 Task: Create a Board called Board0000000055 in Workspace WS0000000019 in Trello with Visibility as Workspace. Create a Board called Board0000000056 in Workspace WS0000000019 in Trello with Visibility as Private. Create a Board called Board0000000057 in Workspace WS0000000019 in Trello with Visibility as Public. Create Card Card0000000217 in Board Board0000000055 in Workspace WS0000000019 in Trello. Create Card Card0000000218 in Board Board0000000055 in Workspace WS0000000019 in Trello
Action: Mouse moved to (609, 60)
Screenshot: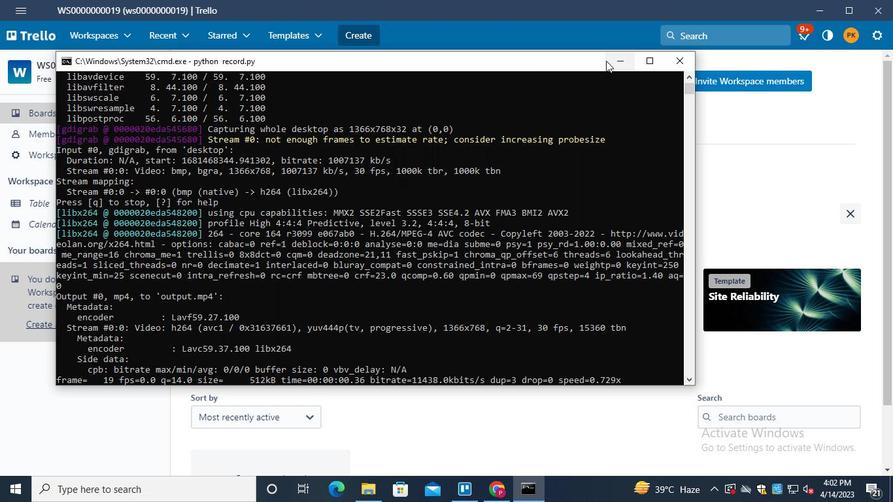 
Action: Mouse pressed left at (609, 60)
Screenshot: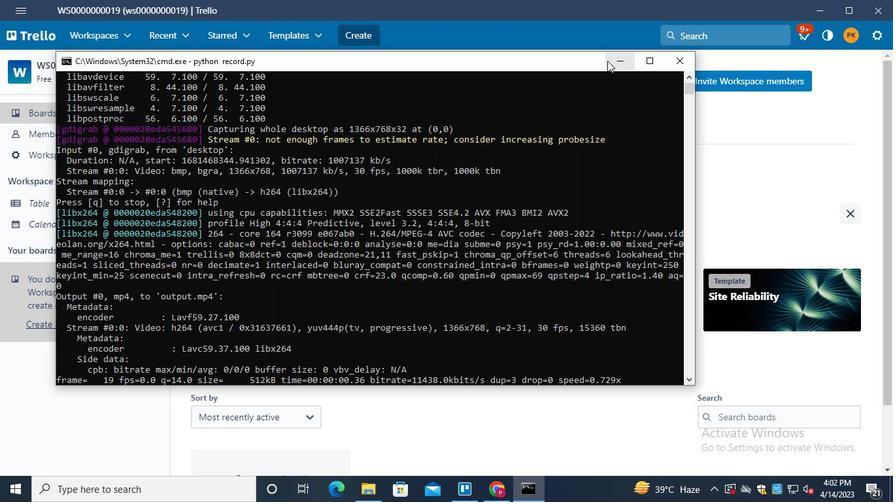 
Action: Mouse moved to (369, 39)
Screenshot: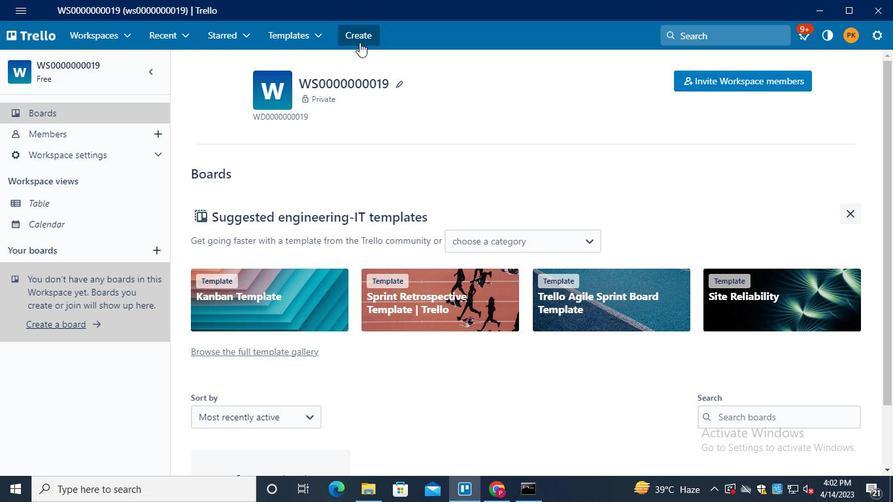 
Action: Mouse pressed left at (369, 39)
Screenshot: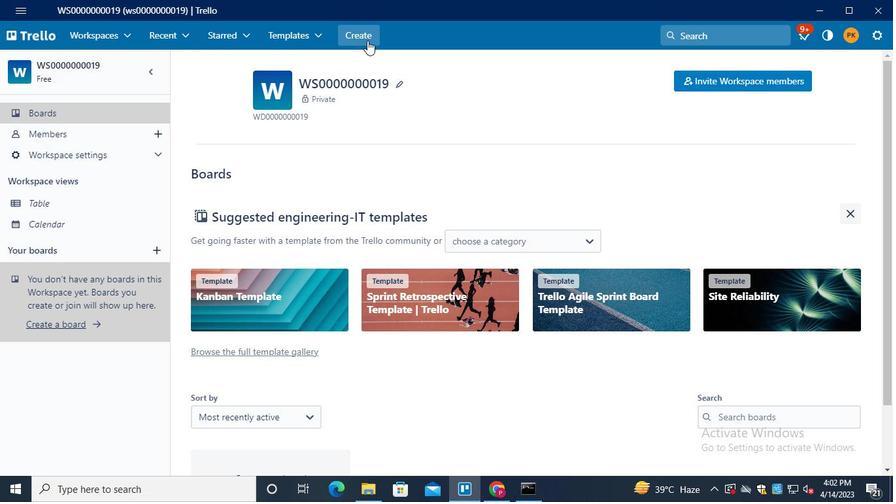 
Action: Mouse moved to (378, 79)
Screenshot: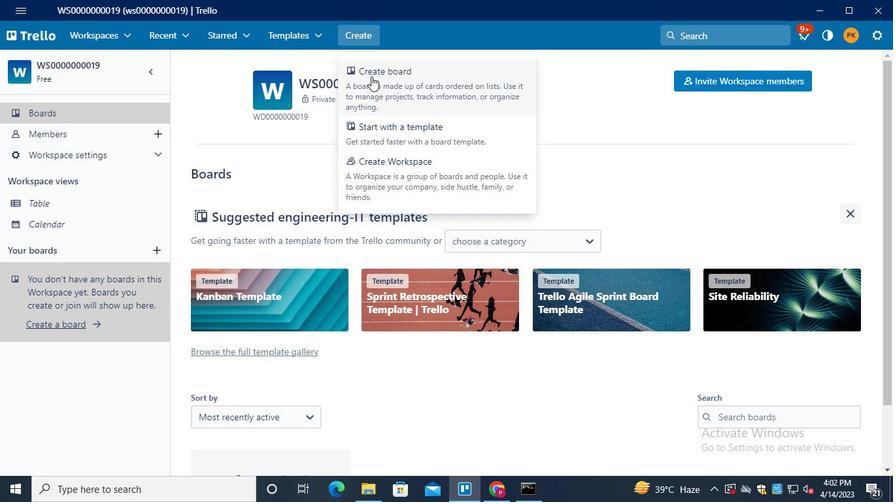 
Action: Mouse pressed left at (378, 79)
Screenshot: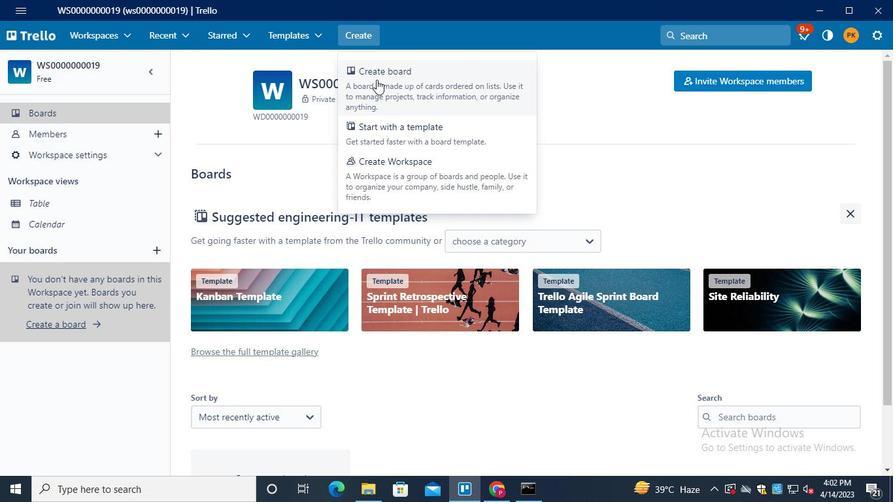 
Action: Mouse moved to (397, 262)
Screenshot: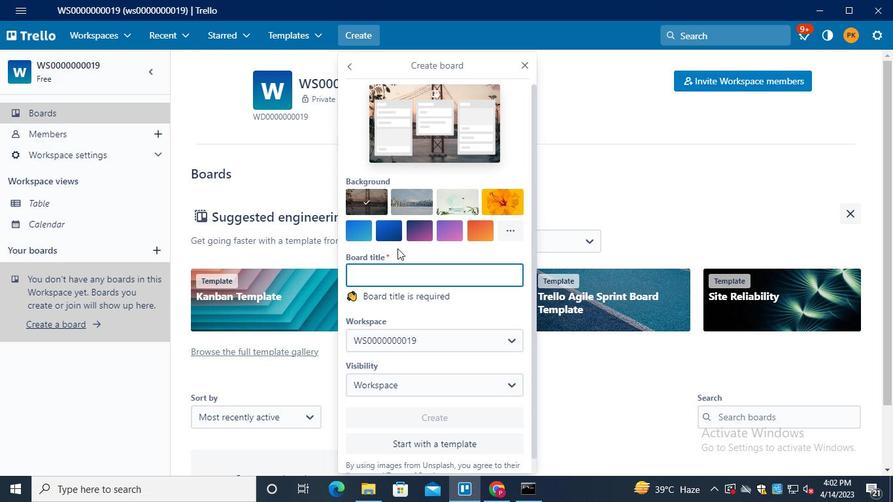 
Action: Keyboard Key.shift
Screenshot: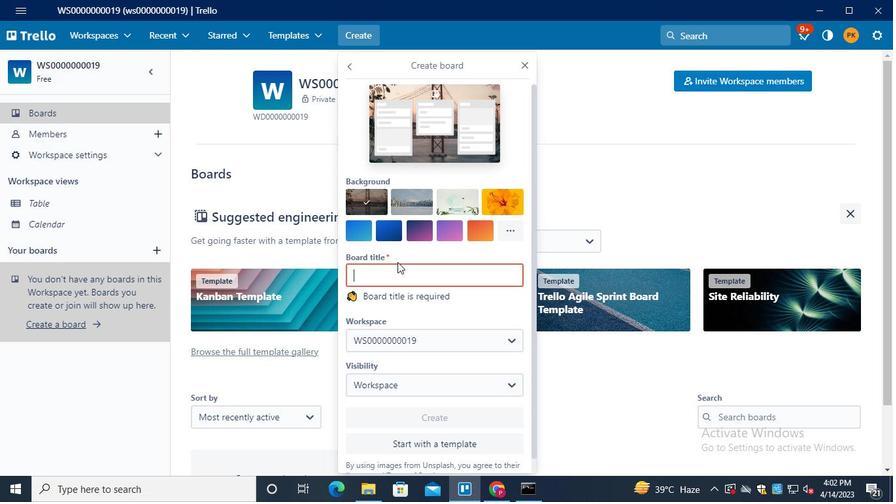 
Action: Keyboard W
Screenshot: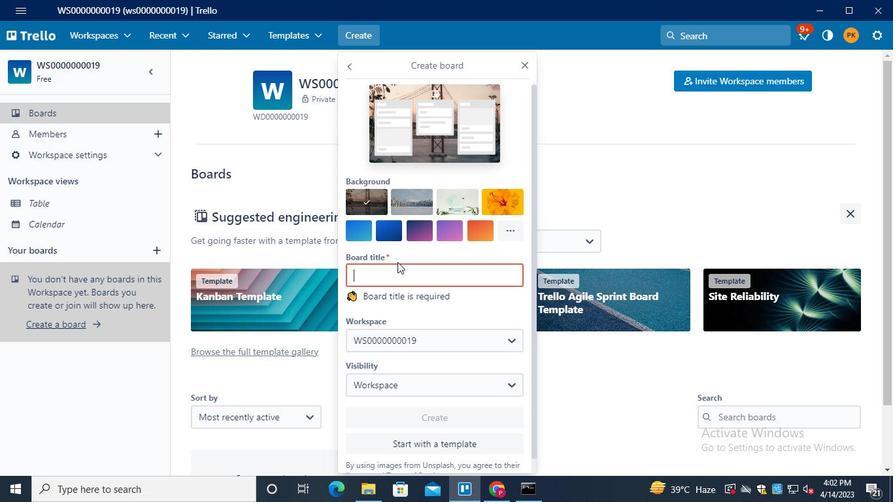 
Action: Keyboard Key.backspace
Screenshot: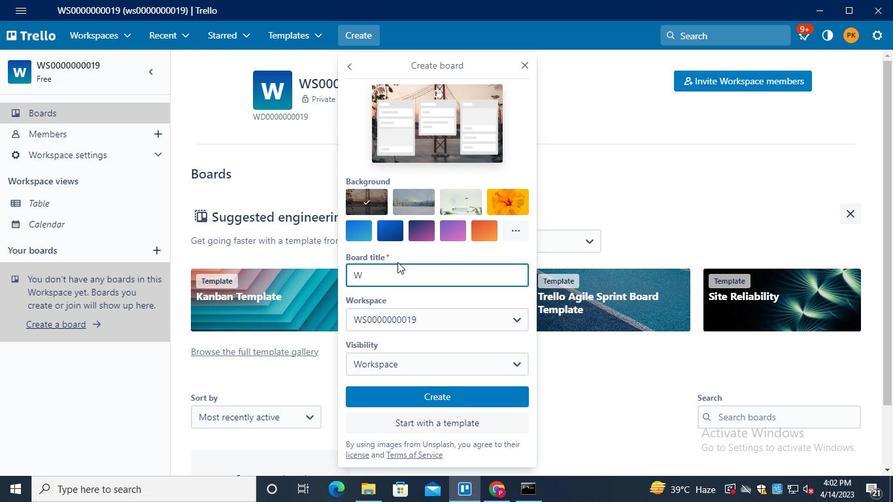 
Action: Keyboard Key.shift
Screenshot: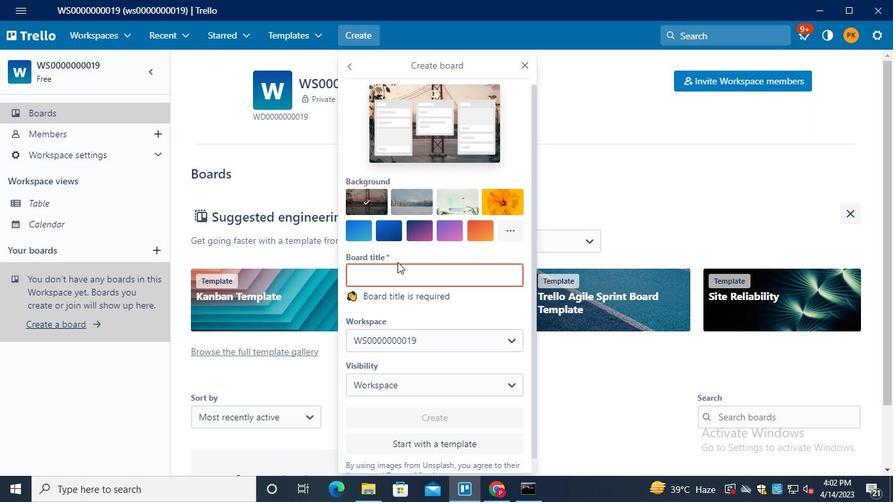 
Action: Keyboard B
Screenshot: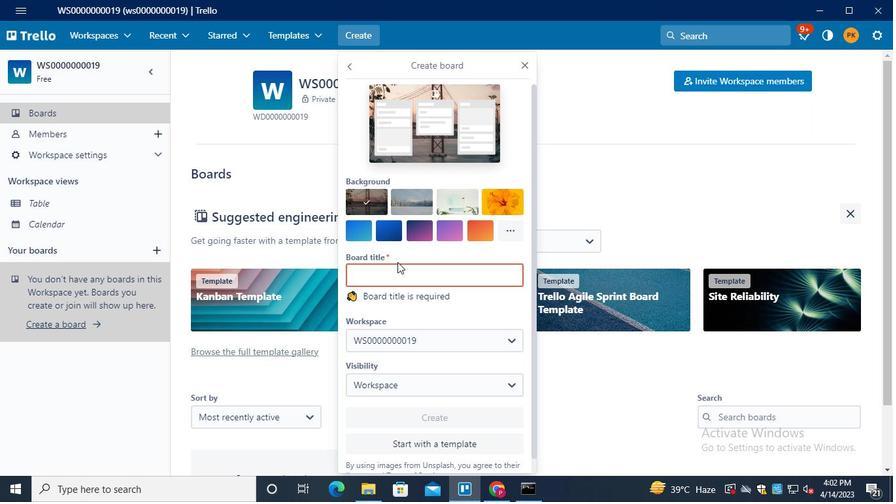 
Action: Keyboard o
Screenshot: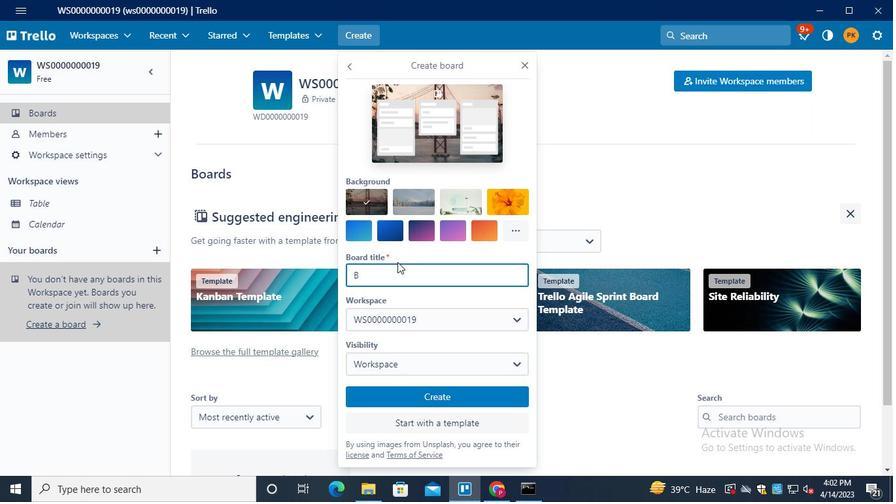 
Action: Keyboard a
Screenshot: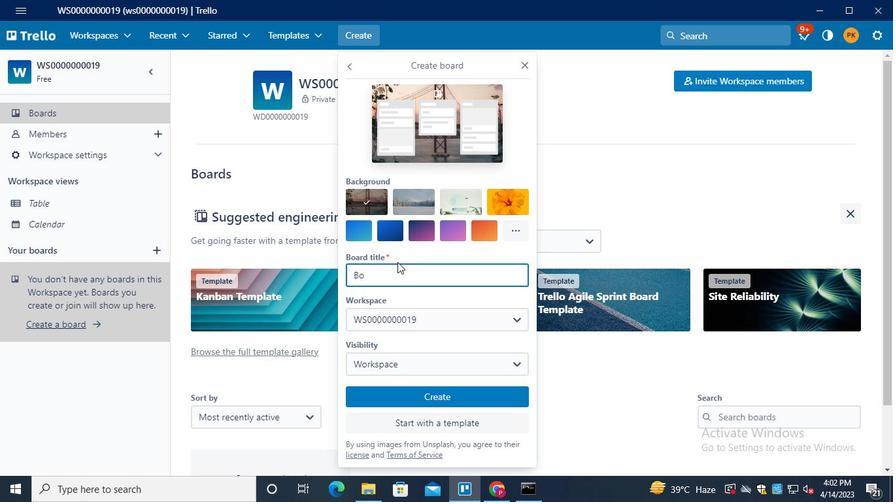 
Action: Keyboard r
Screenshot: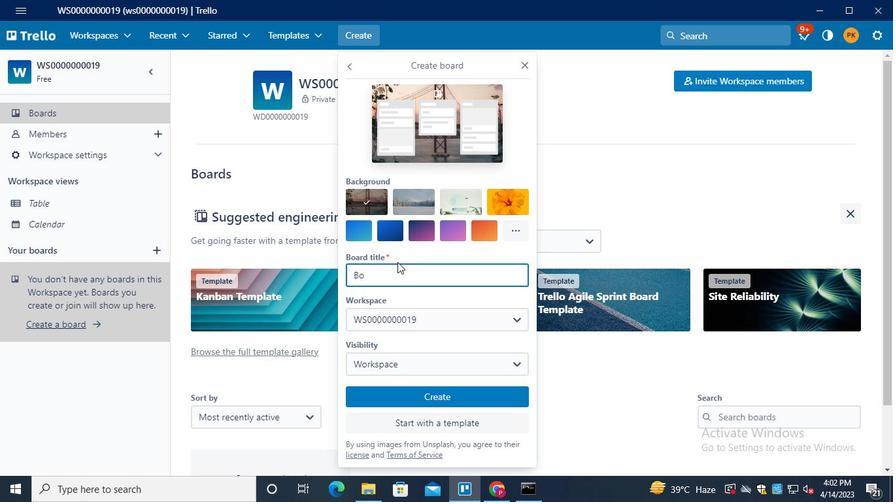 
Action: Keyboard d
Screenshot: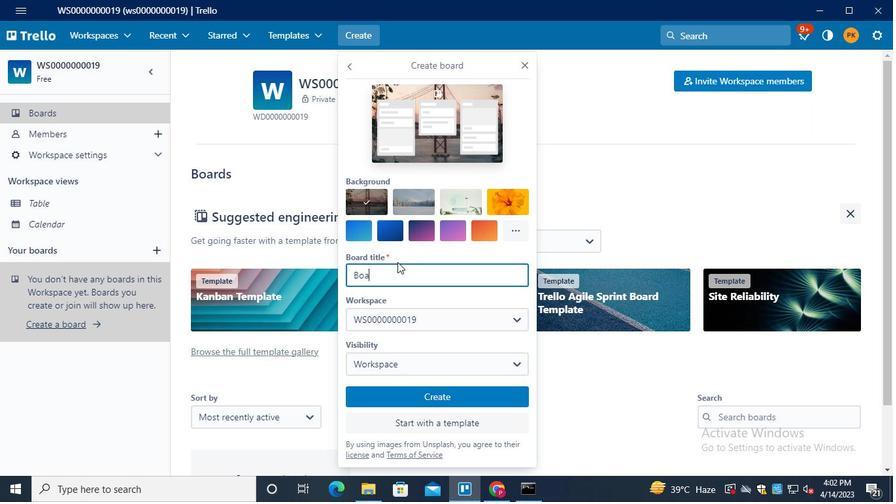 
Action: Keyboard <96>
Screenshot: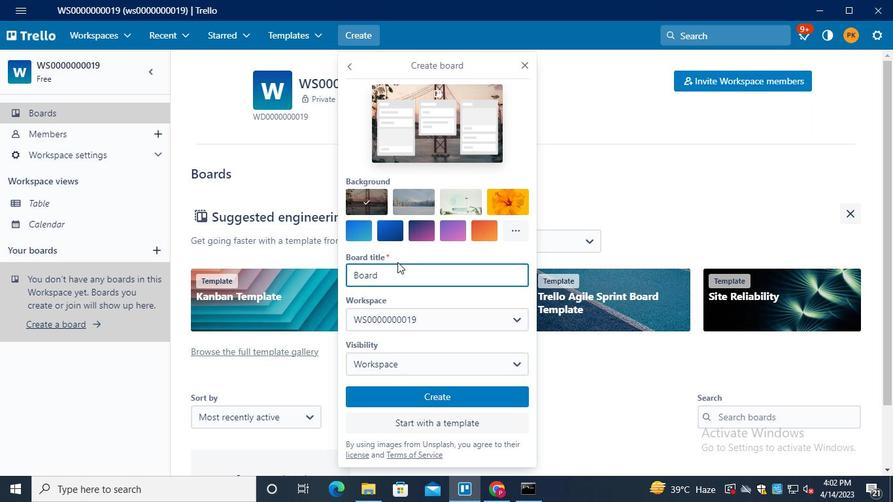 
Action: Keyboard <96>
Screenshot: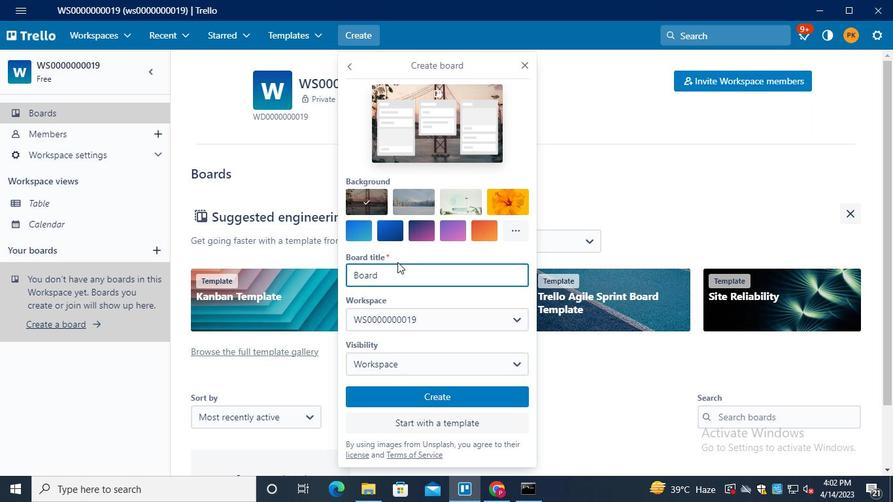 
Action: Keyboard <96>
Screenshot: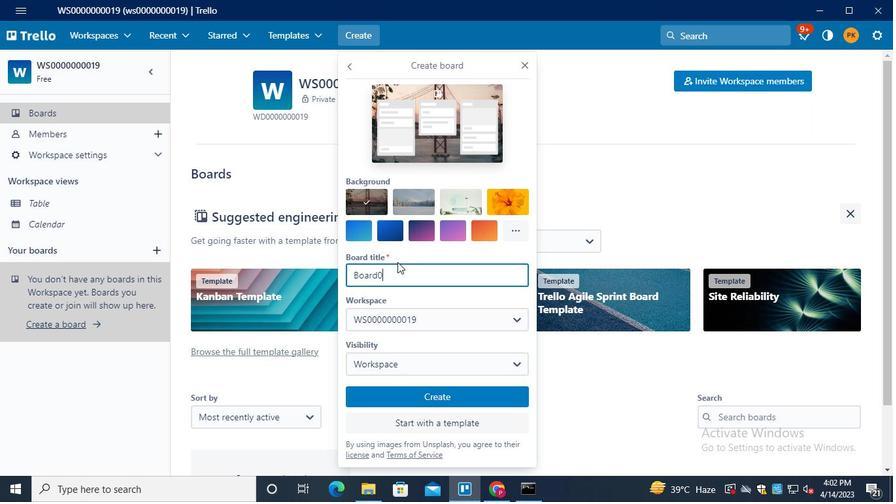 
Action: Keyboard <96>
Screenshot: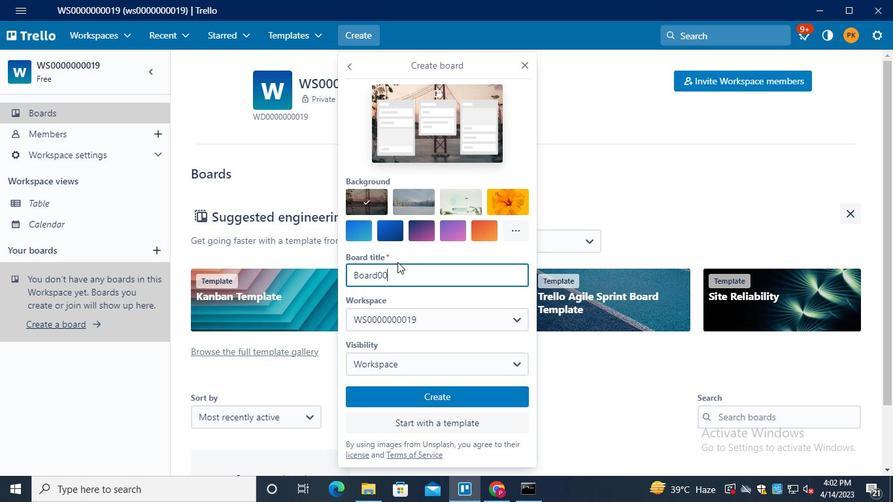 
Action: Keyboard <96>
Screenshot: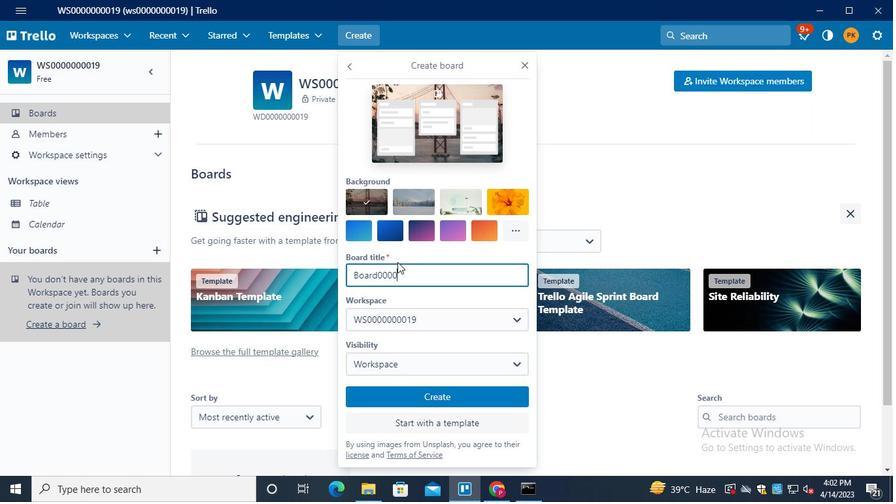 
Action: Keyboard <96>
Screenshot: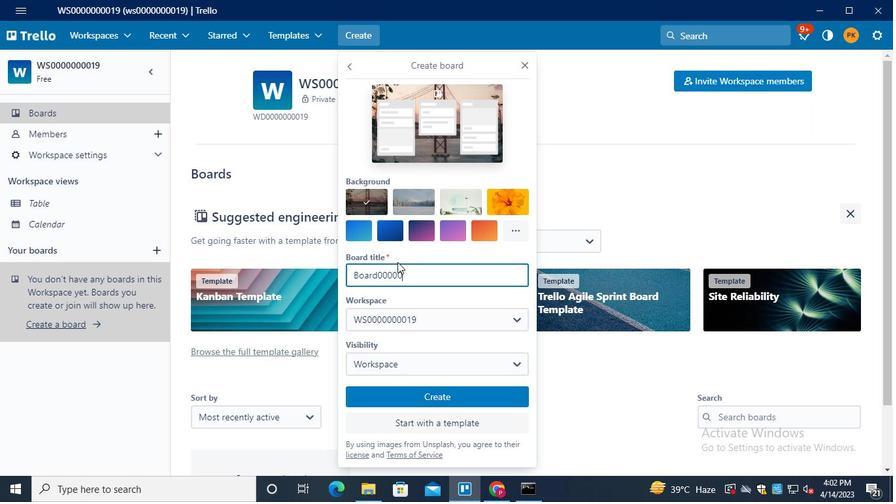 
Action: Keyboard <96>
Screenshot: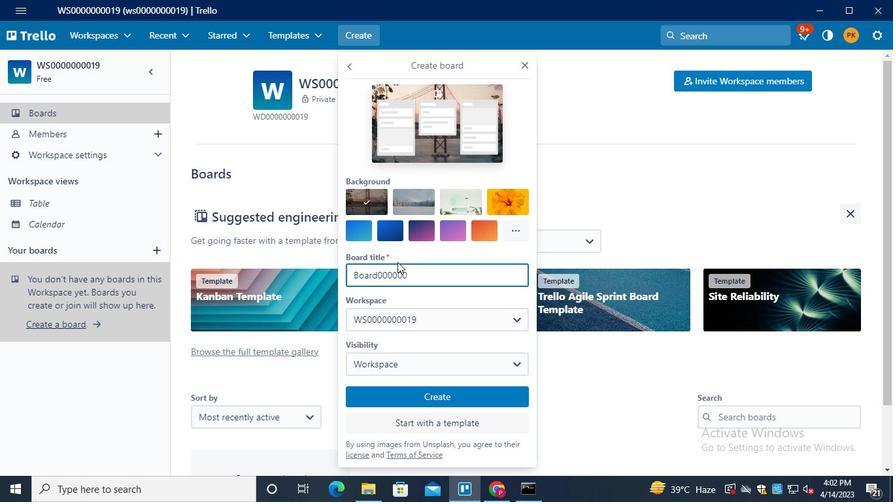 
Action: Keyboard <96>
Screenshot: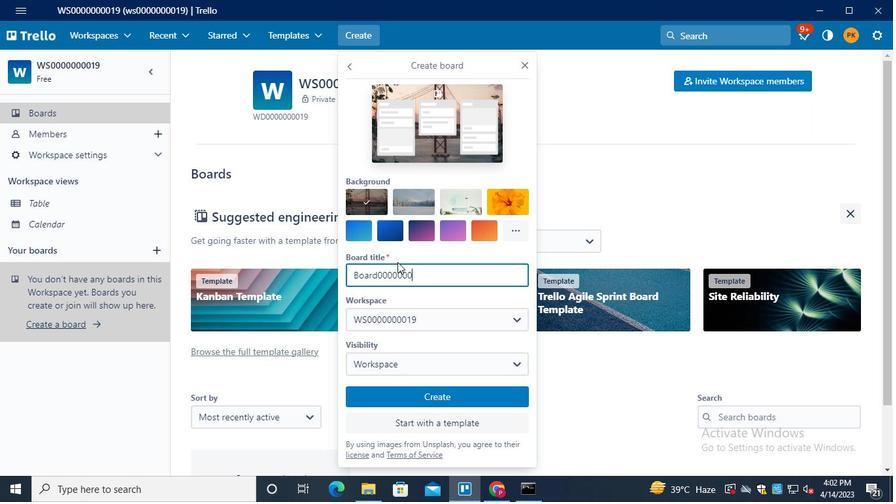 
Action: Mouse moved to (893, 19)
Screenshot: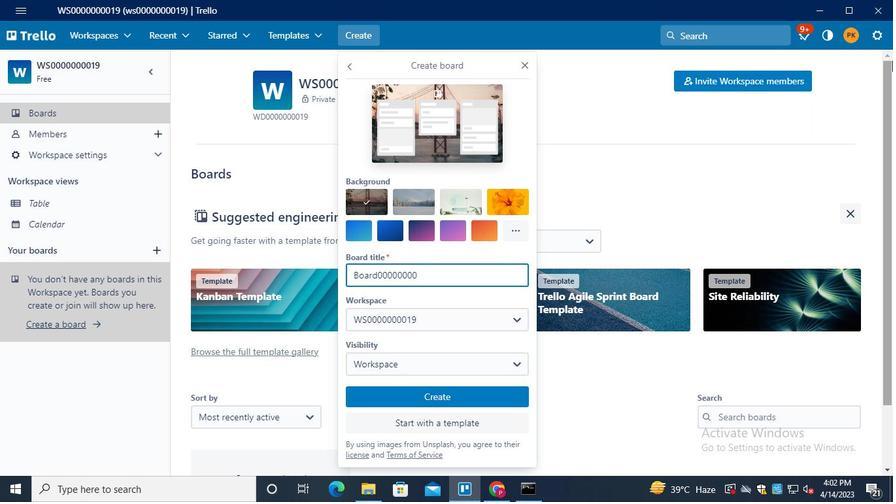 
Action: Keyboard <101>
Screenshot: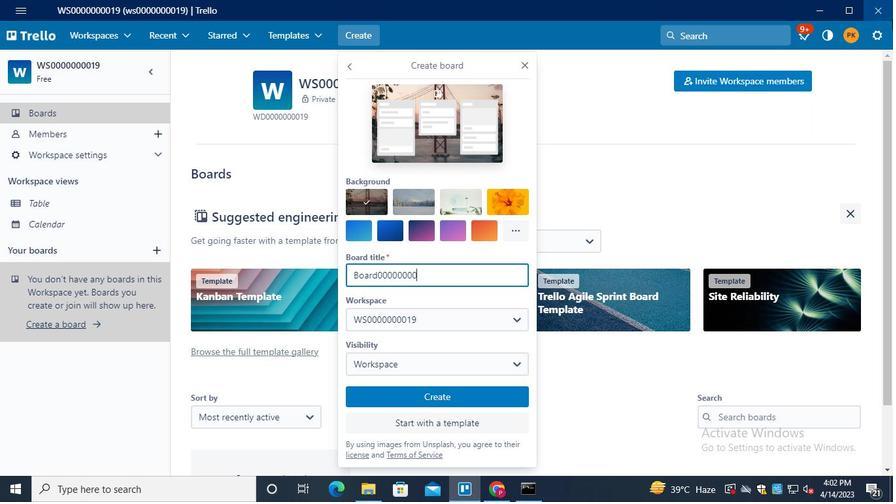
Action: Keyboard <101>
Screenshot: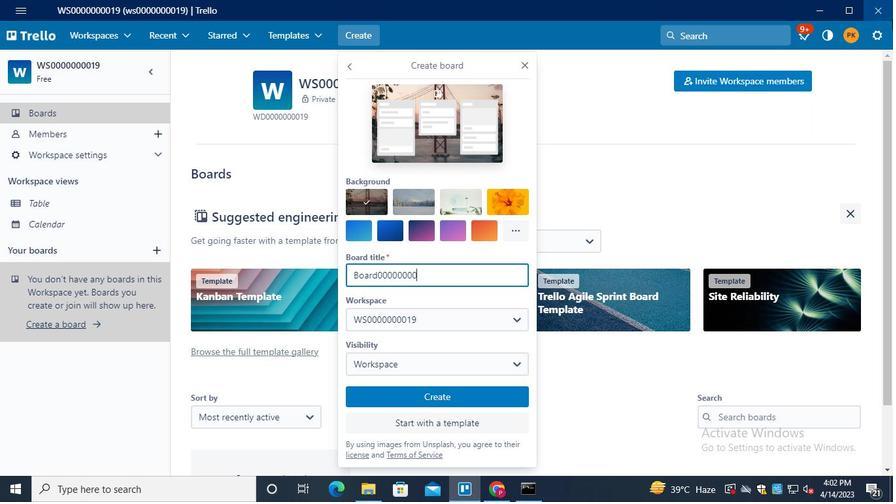
Action: Mouse moved to (419, 401)
Screenshot: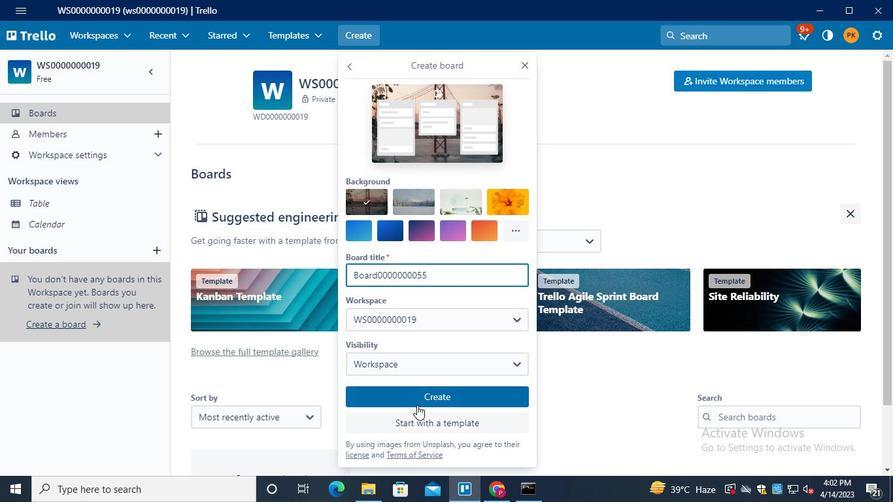 
Action: Mouse pressed left at (419, 401)
Screenshot: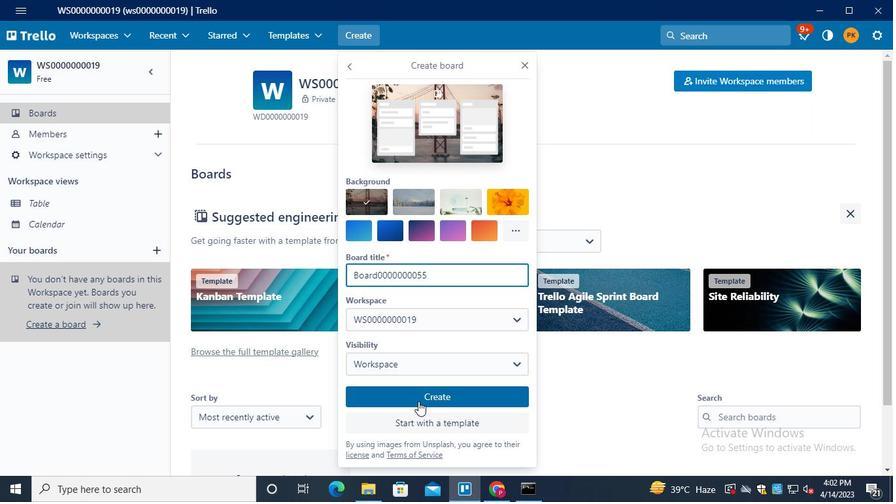 
Action: Mouse moved to (362, 33)
Screenshot: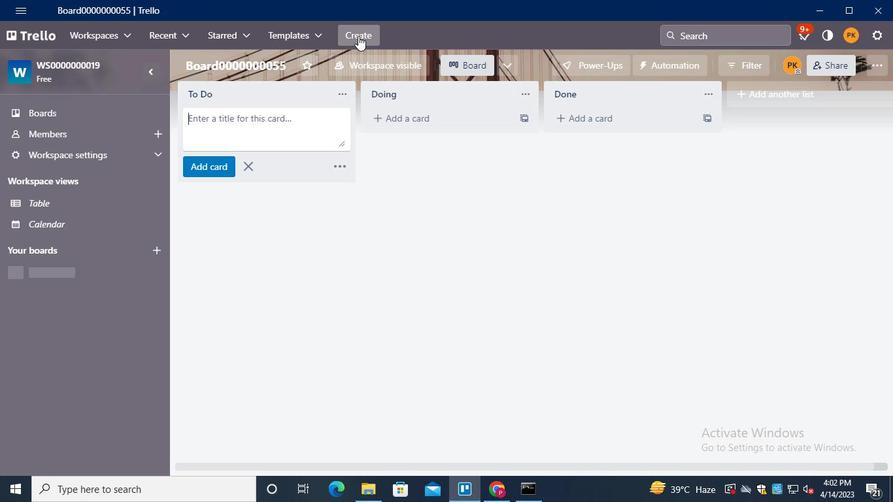 
Action: Mouse pressed left at (362, 33)
Screenshot: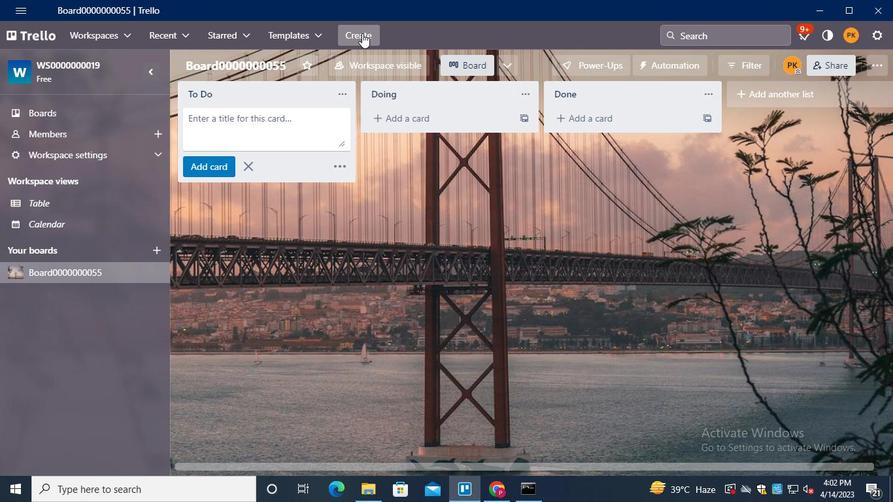 
Action: Mouse moved to (394, 87)
Screenshot: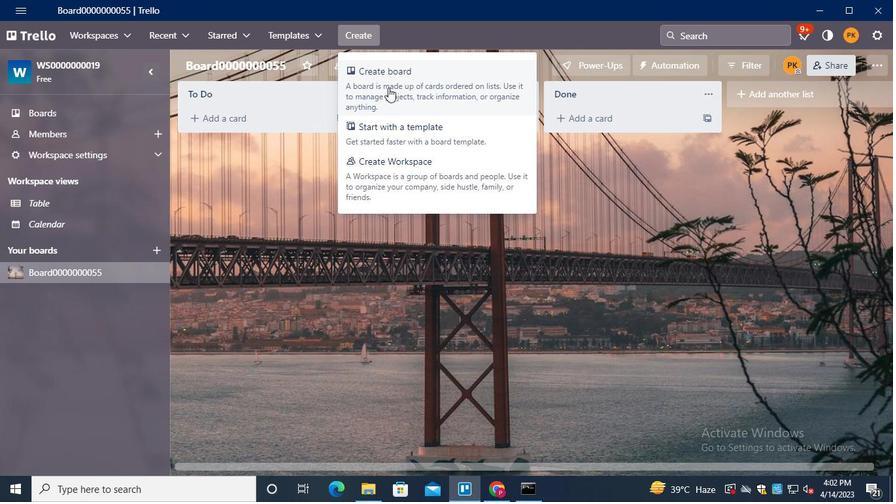 
Action: Mouse pressed left at (394, 87)
Screenshot: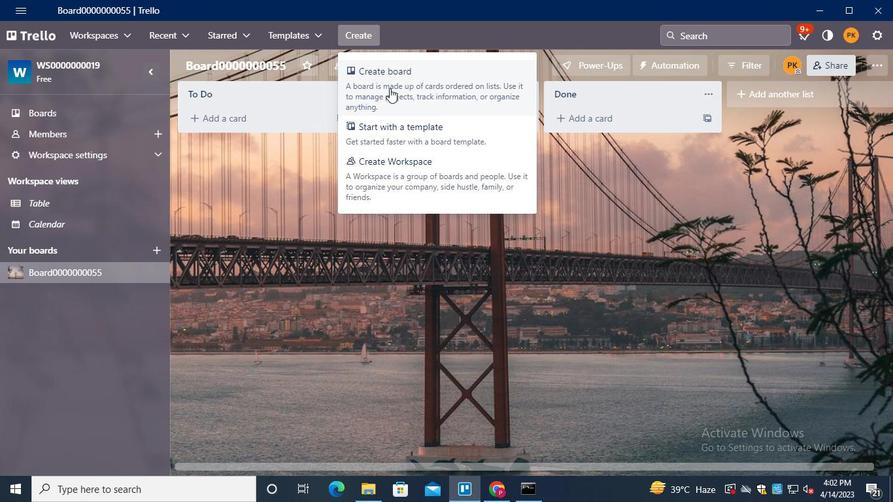 
Action: Mouse moved to (412, 225)
Screenshot: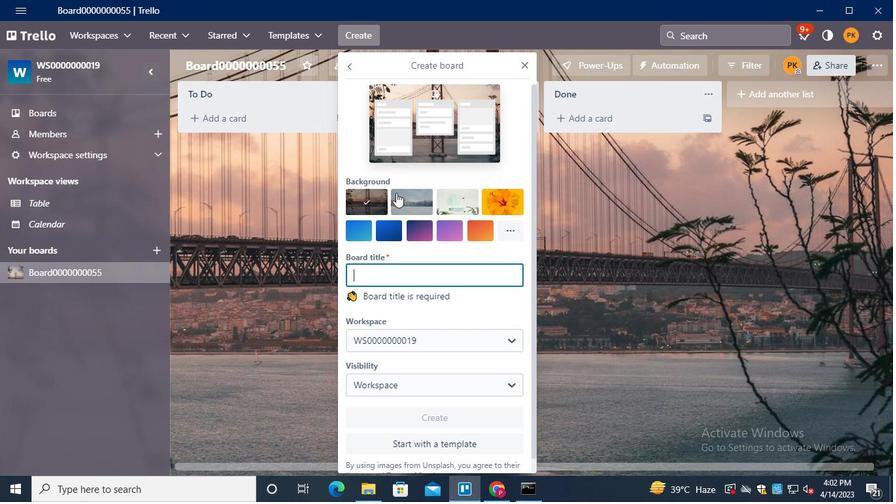 
Action: Keyboard Key.shift
Screenshot: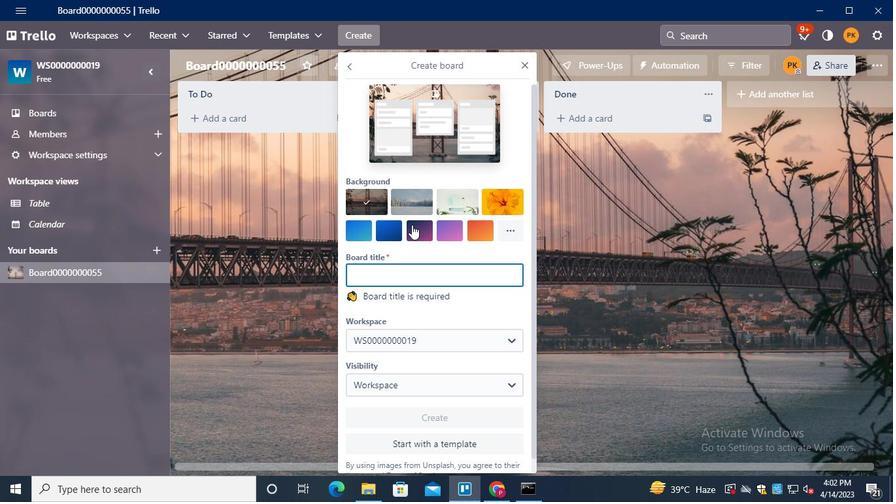 
Action: Keyboard B
Screenshot: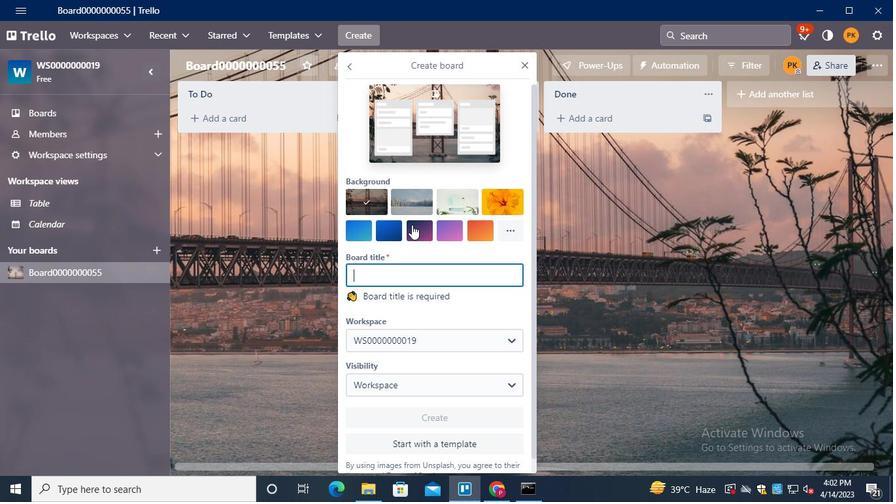 
Action: Keyboard o
Screenshot: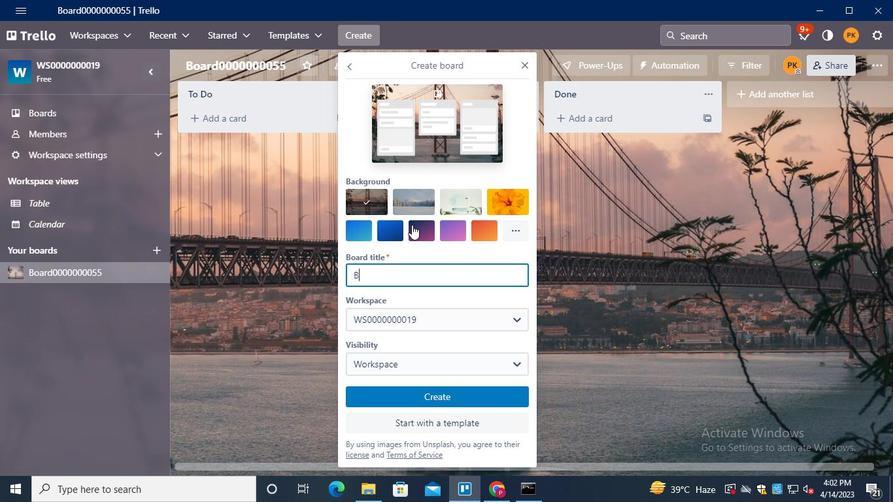 
Action: Keyboard a
Screenshot: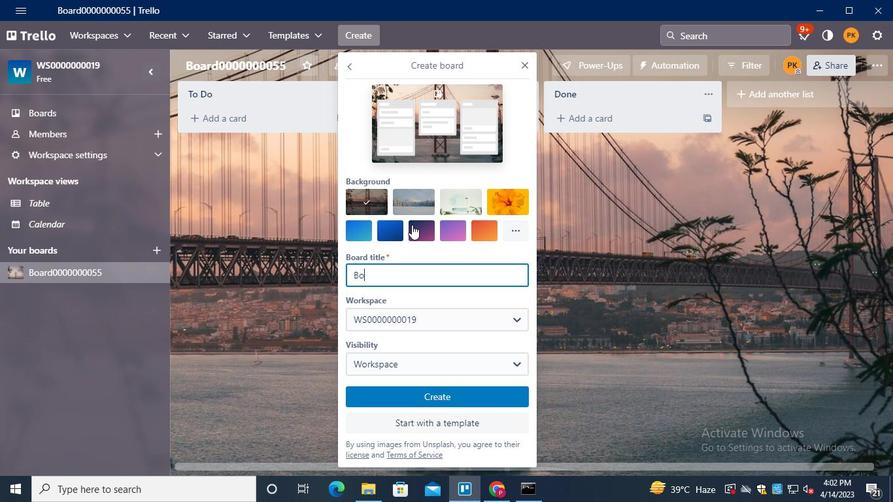 
Action: Keyboard r
Screenshot: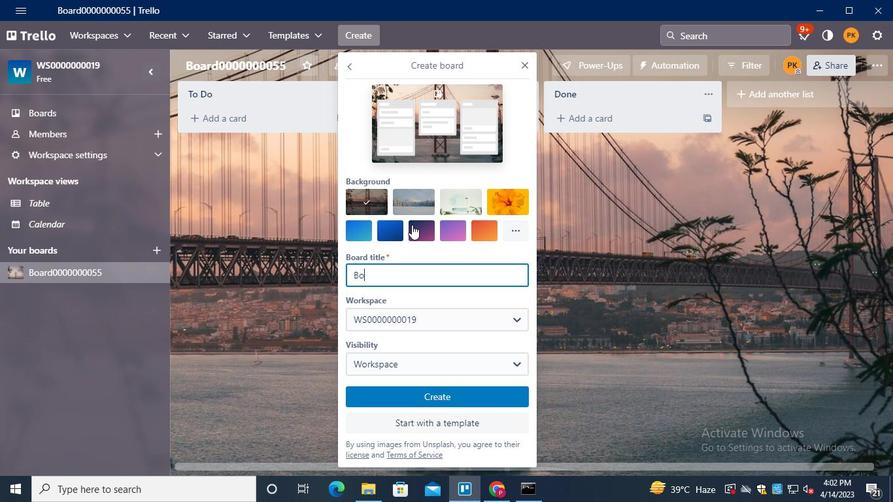 
Action: Keyboard d
Screenshot: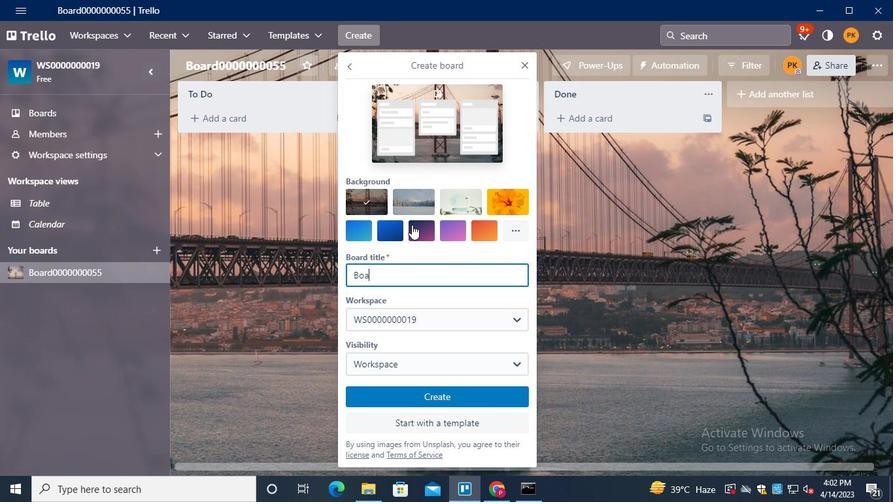
Action: Keyboard <96>
Screenshot: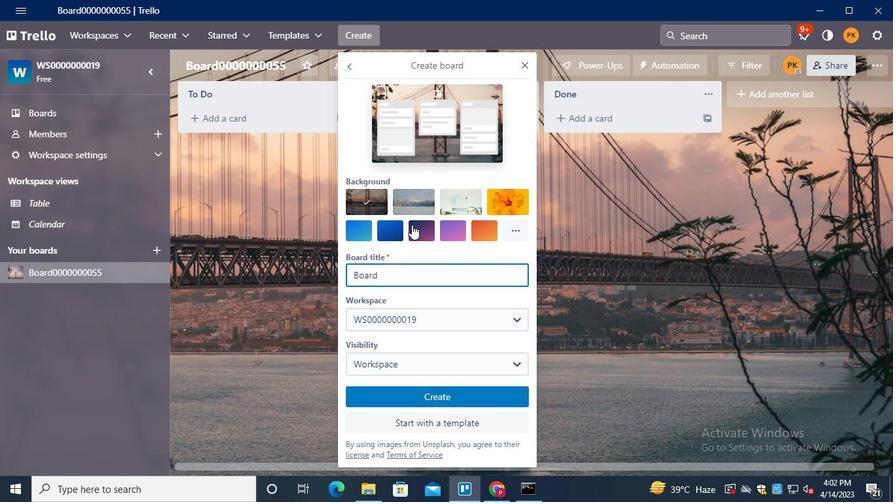 
Action: Keyboard <96>
Screenshot: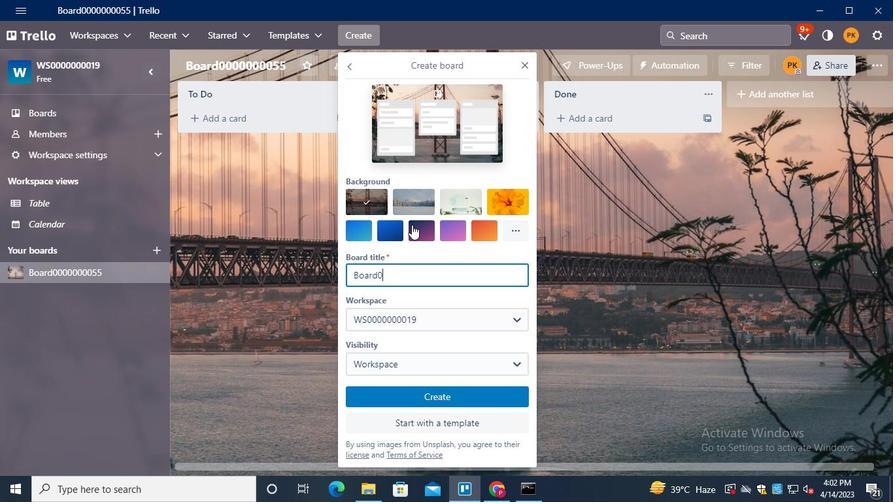 
Action: Keyboard <96>
Screenshot: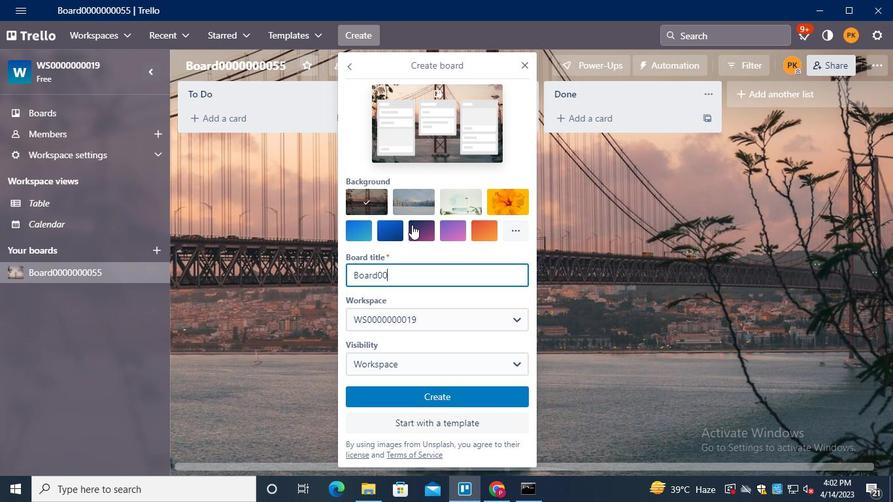 
Action: Keyboard <96>
Screenshot: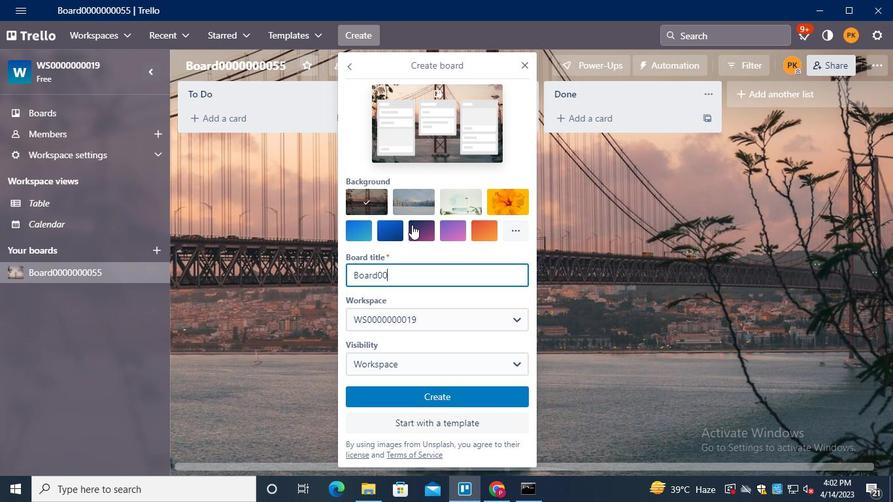 
Action: Keyboard <96>
Screenshot: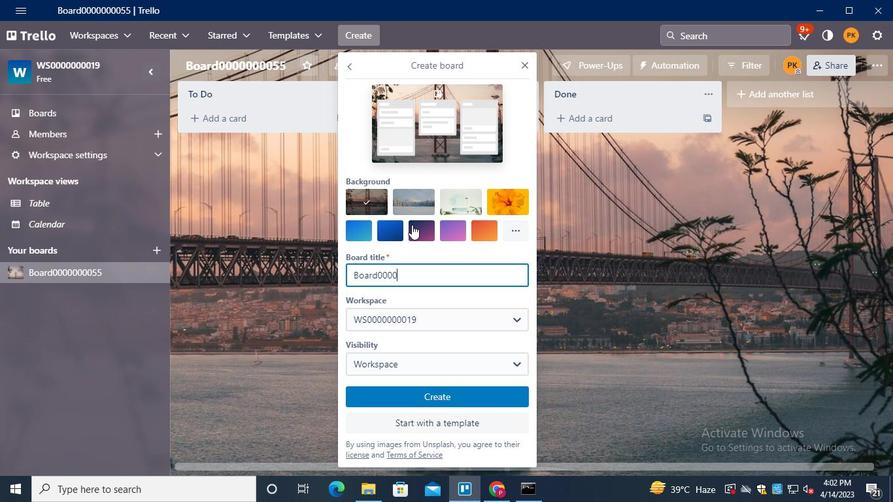 
Action: Keyboard <96>
Screenshot: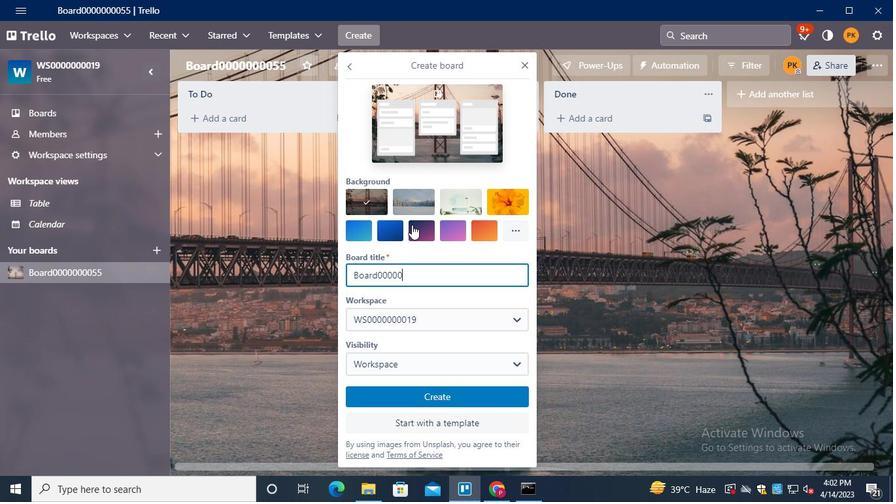 
Action: Keyboard <96>
Screenshot: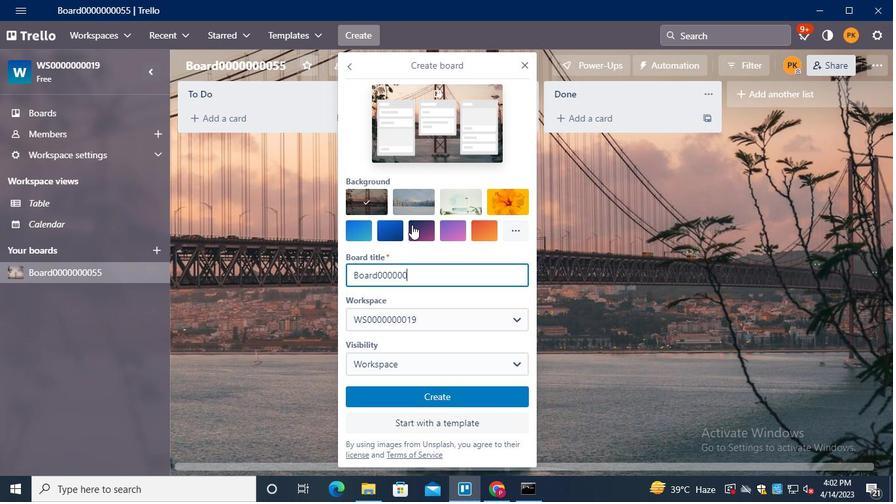 
Action: Keyboard <96>
Screenshot: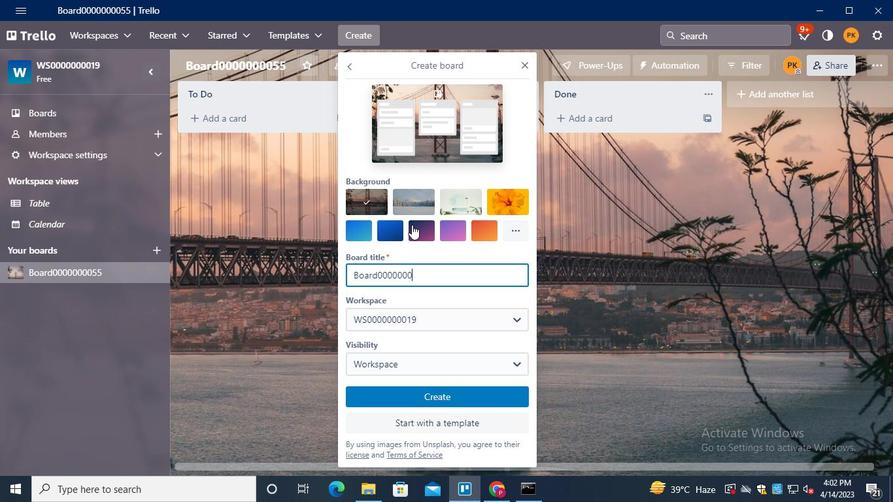 
Action: Keyboard <101>
Screenshot: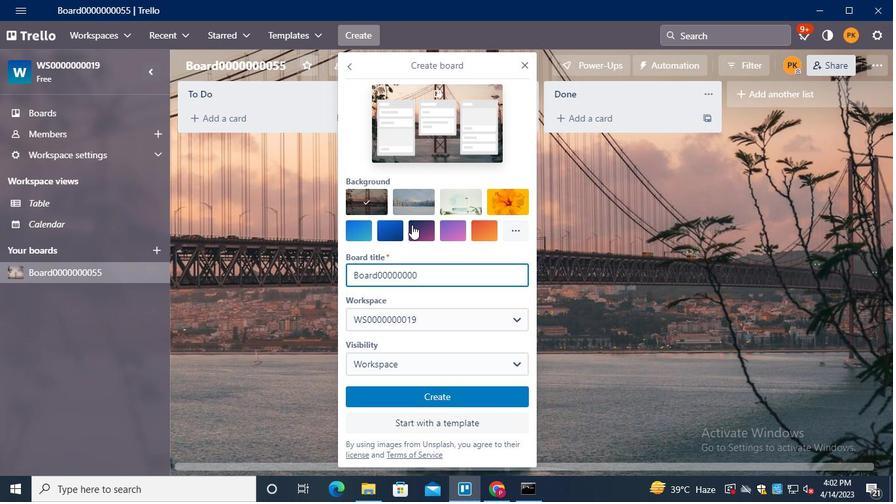 
Action: Keyboard <102>
Screenshot: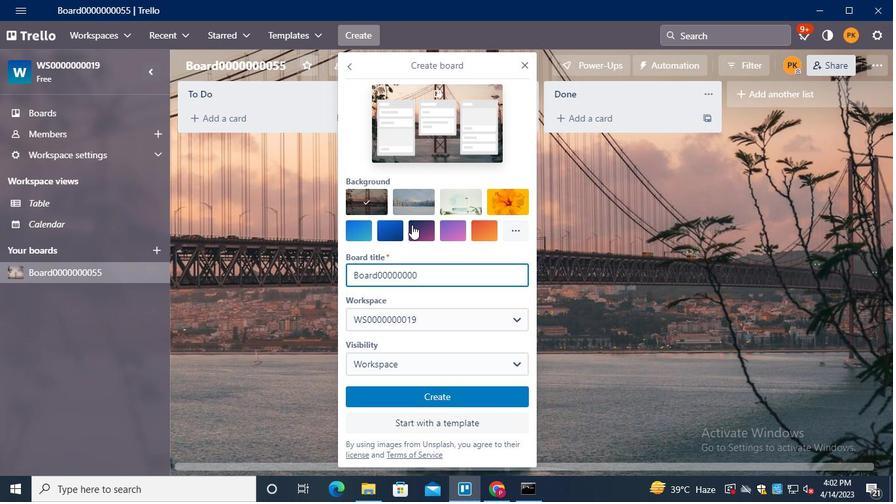 
Action: Mouse moved to (390, 365)
Screenshot: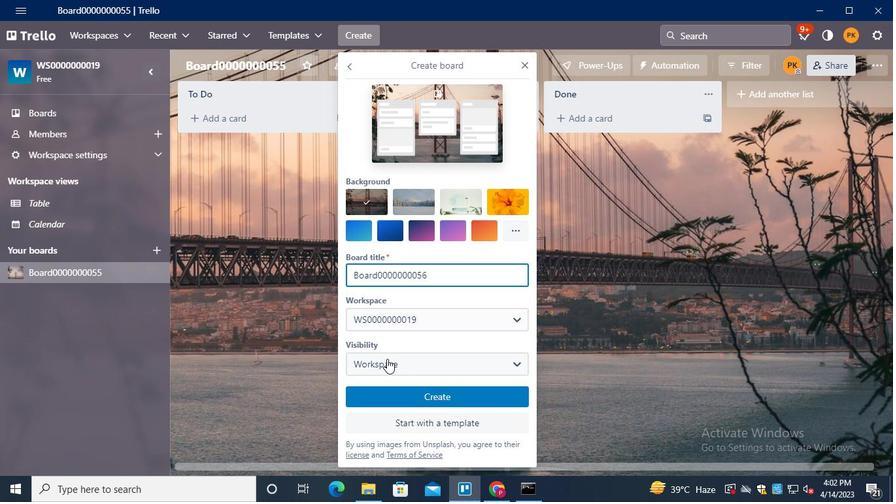 
Action: Mouse pressed left at (390, 365)
Screenshot: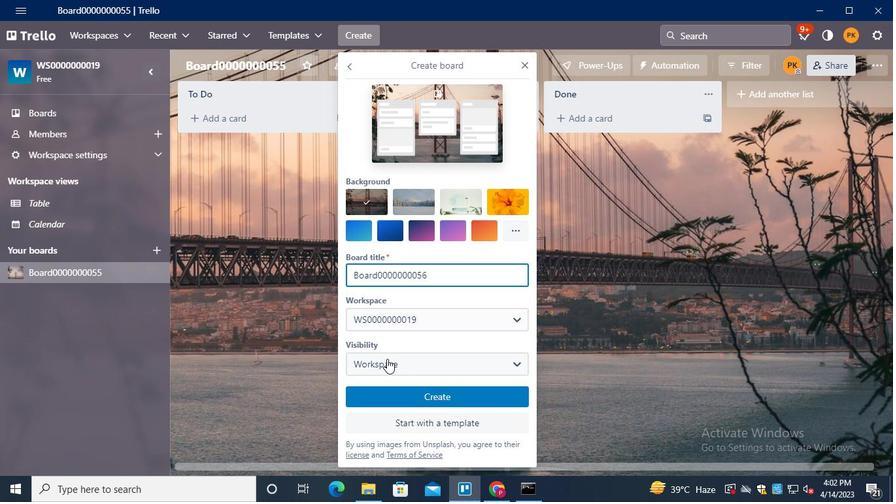 
Action: Mouse moved to (398, 399)
Screenshot: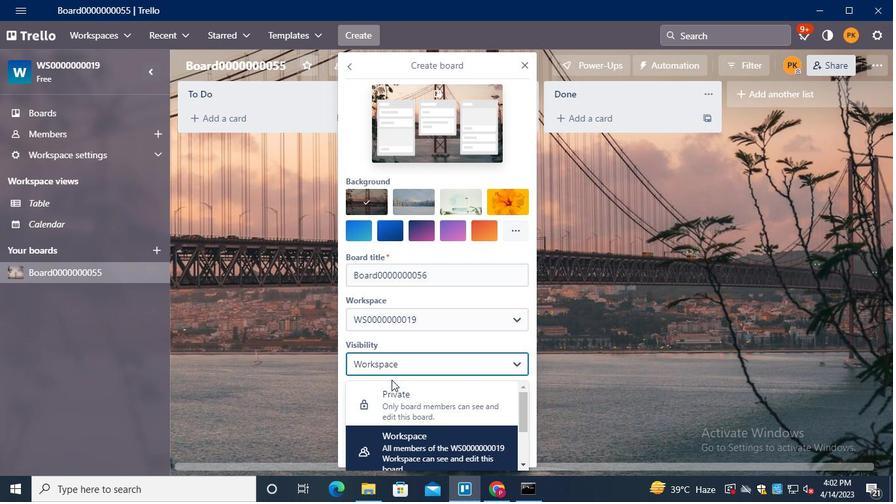 
Action: Mouse pressed left at (398, 399)
Screenshot: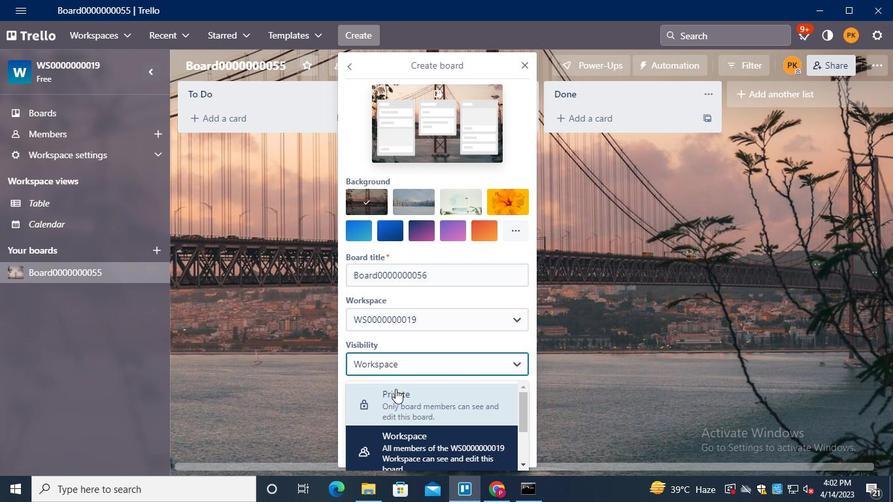 
Action: Mouse moved to (407, 393)
Screenshot: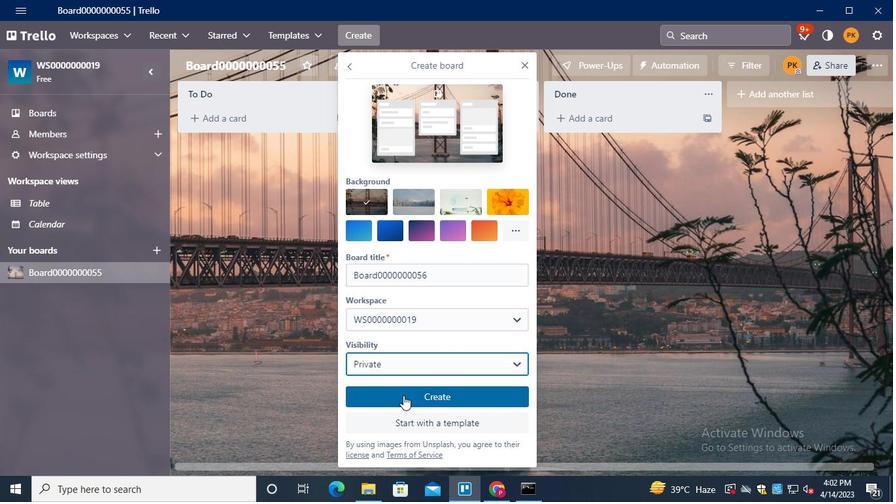 
Action: Mouse pressed left at (407, 393)
Screenshot: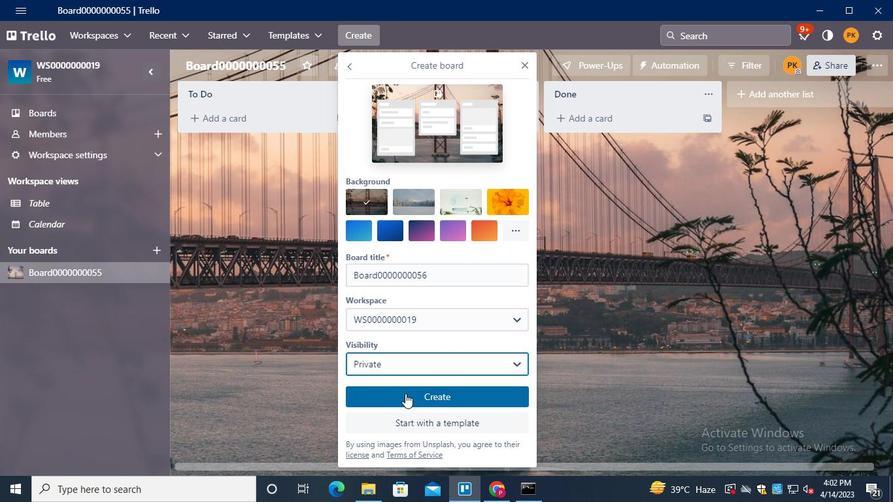 
Action: Mouse moved to (360, 32)
Screenshot: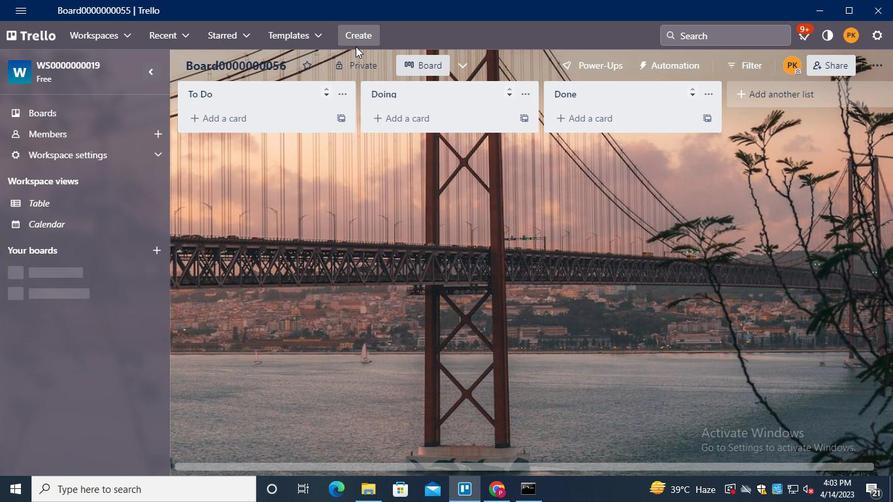 
Action: Mouse pressed left at (360, 32)
Screenshot: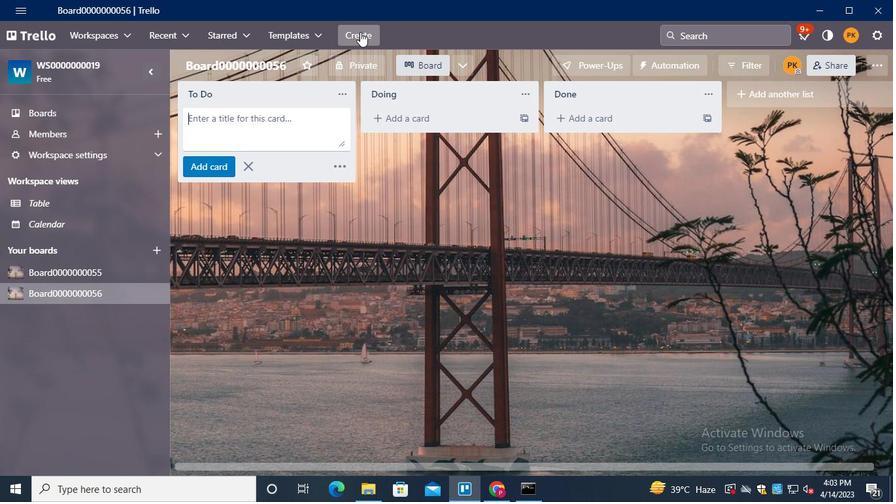 
Action: Mouse moved to (370, 95)
Screenshot: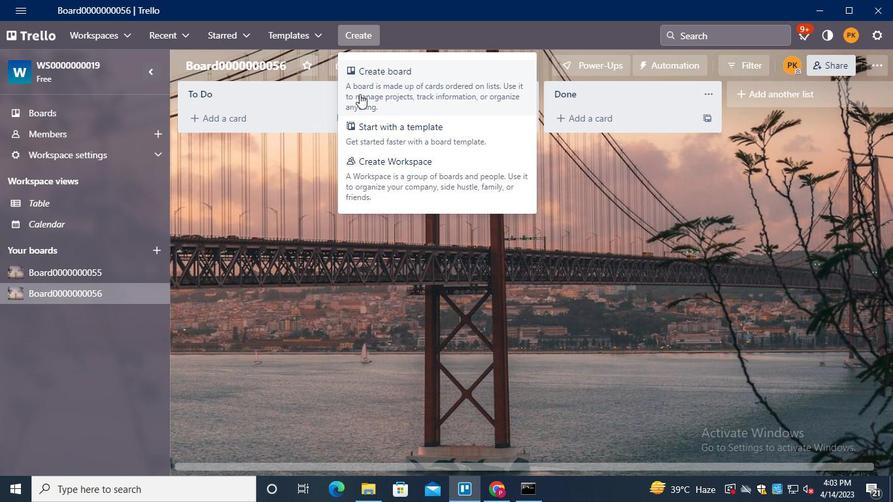 
Action: Mouse pressed left at (370, 95)
Screenshot: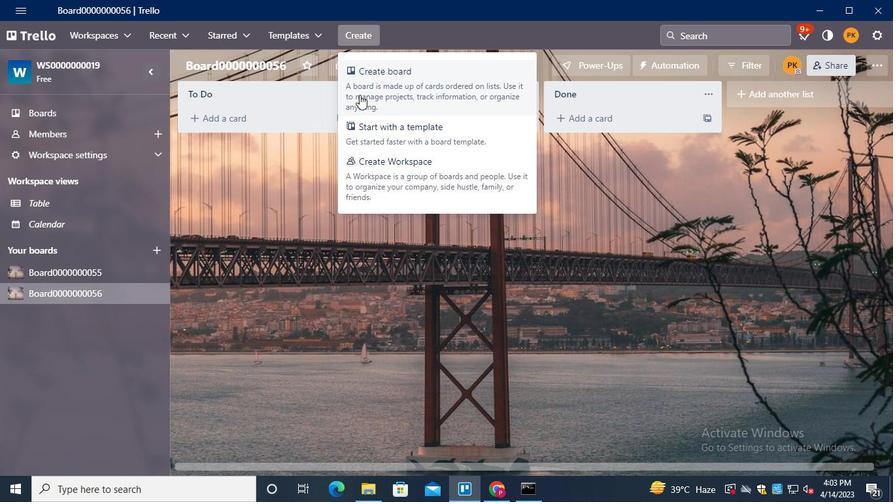 
Action: Mouse moved to (410, 279)
Screenshot: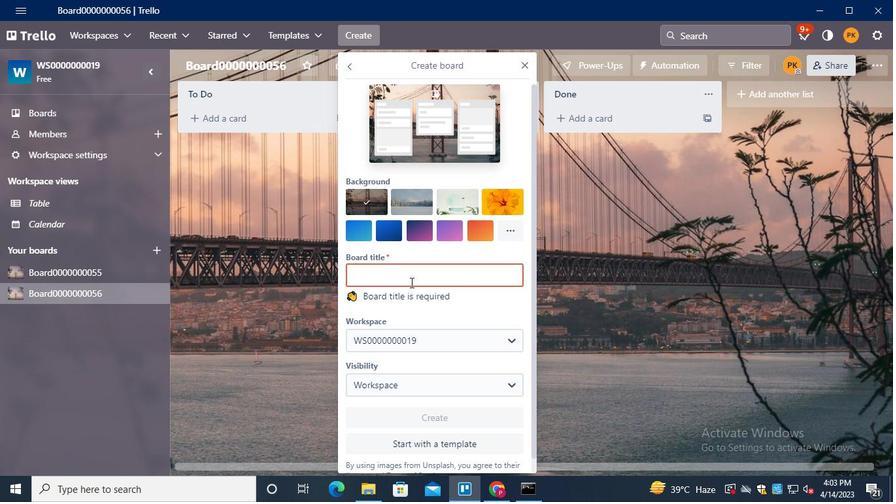 
Action: Keyboard Key.shift
Screenshot: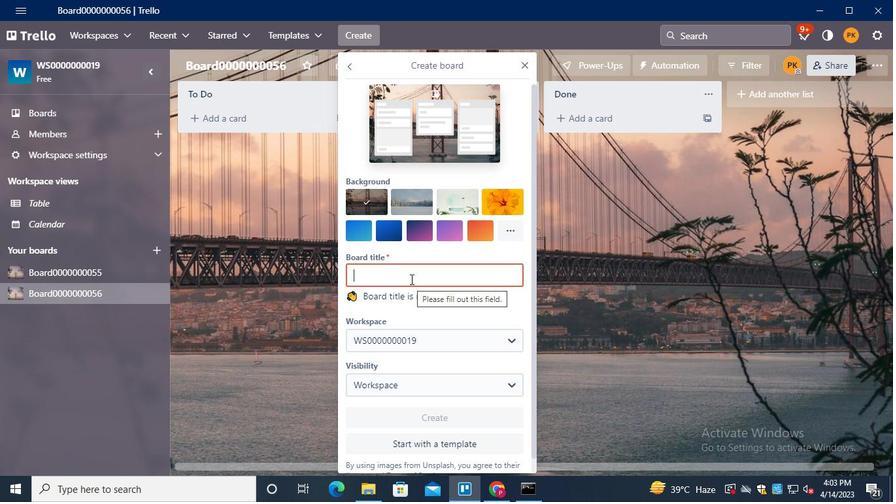 
Action: Keyboard B
Screenshot: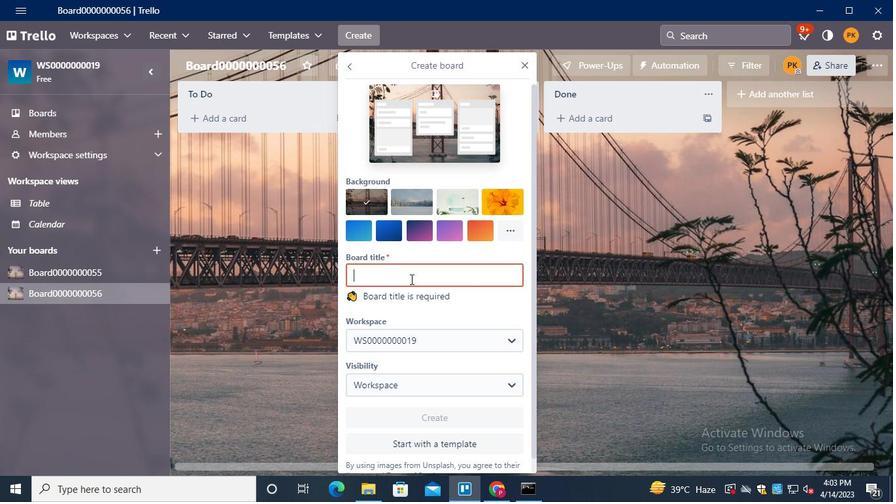 
Action: Keyboard o
Screenshot: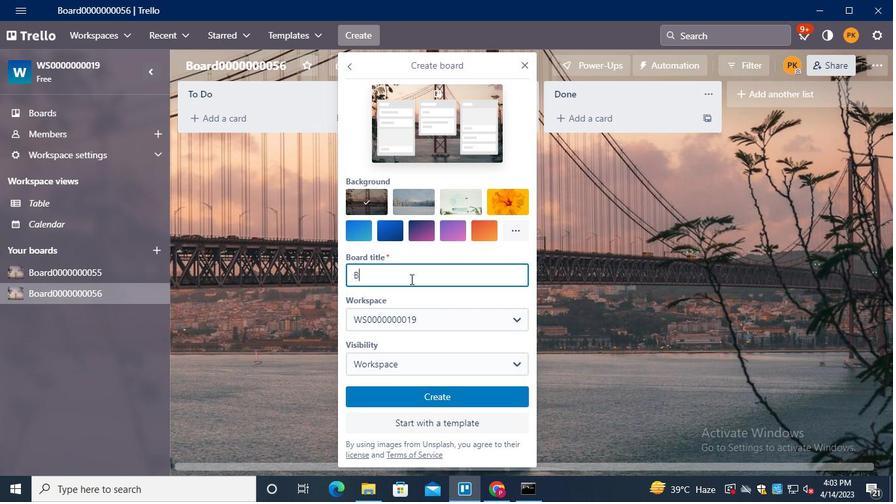 
Action: Keyboard a
Screenshot: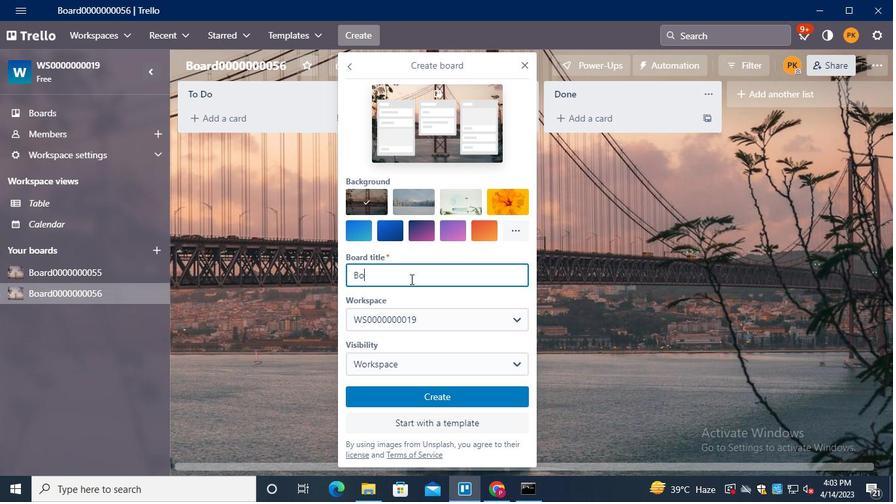 
Action: Keyboard r
Screenshot: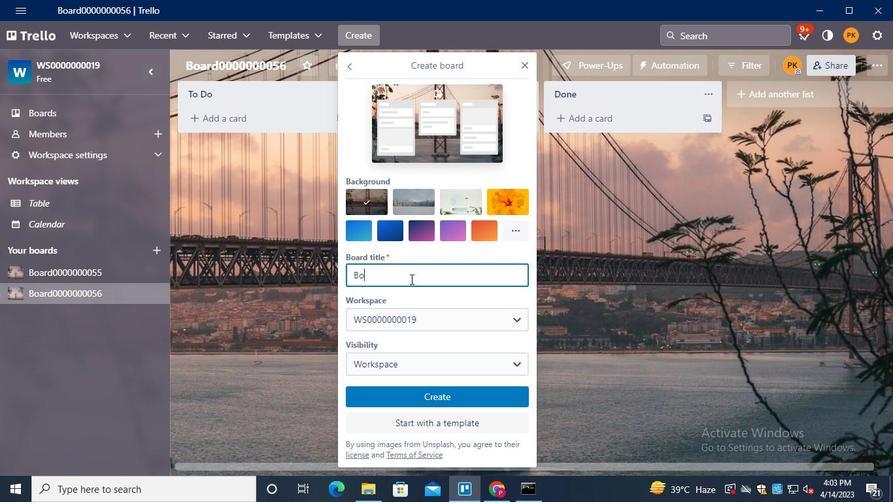 
Action: Keyboard d
Screenshot: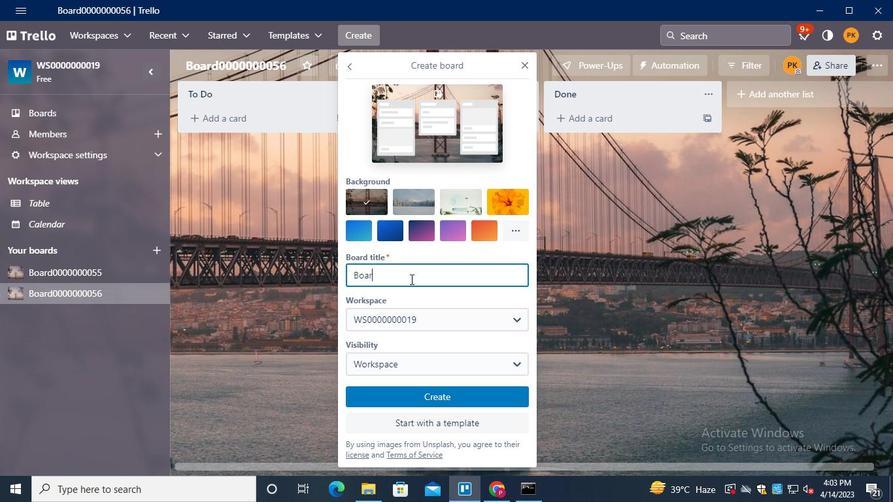 
Action: Keyboard <96>
Screenshot: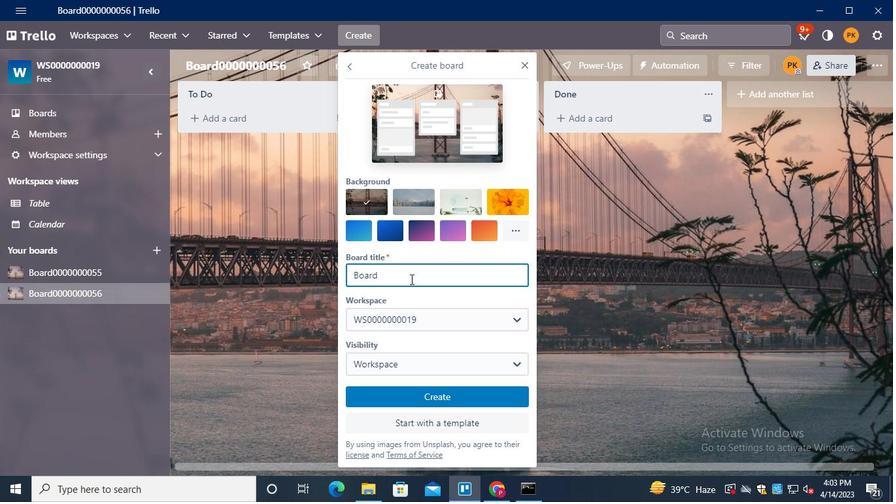 
Action: Keyboard <96>
Screenshot: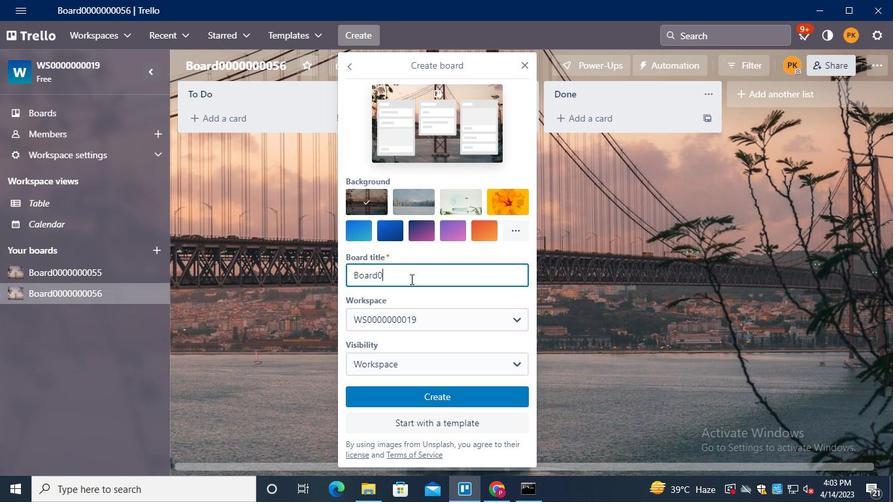 
Action: Keyboard <96>
Screenshot: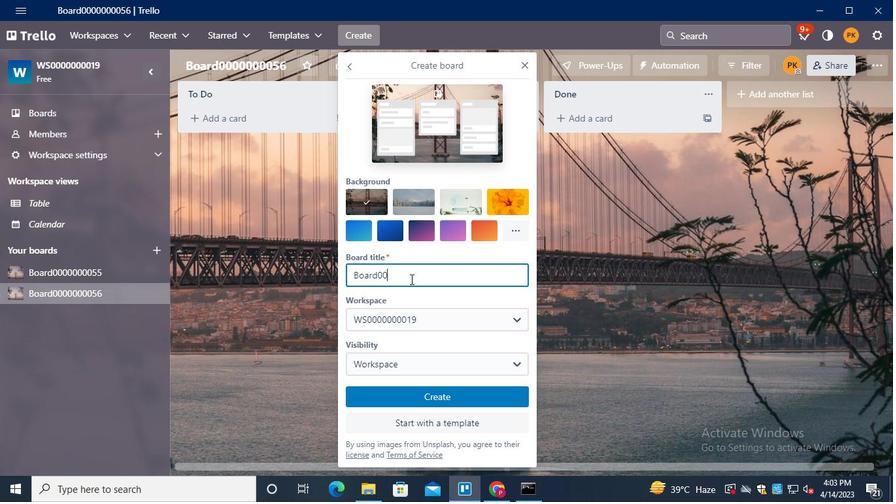 
Action: Keyboard <96>
Screenshot: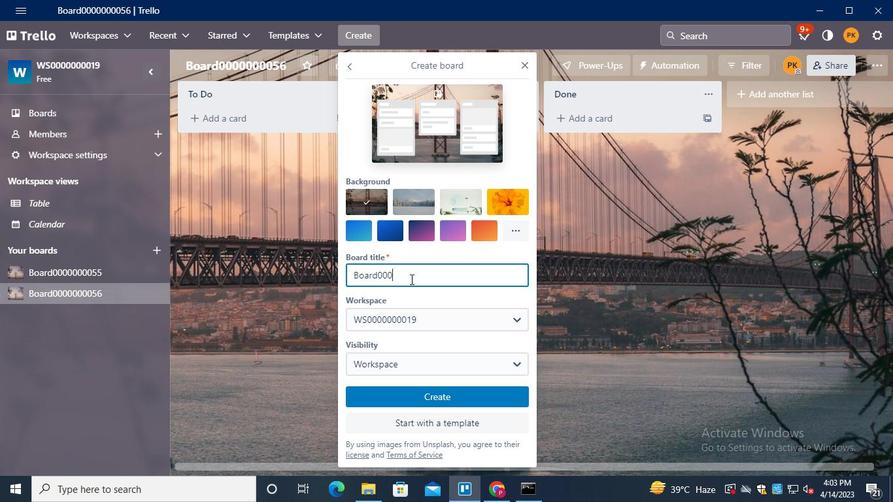 
Action: Keyboard <96>
Screenshot: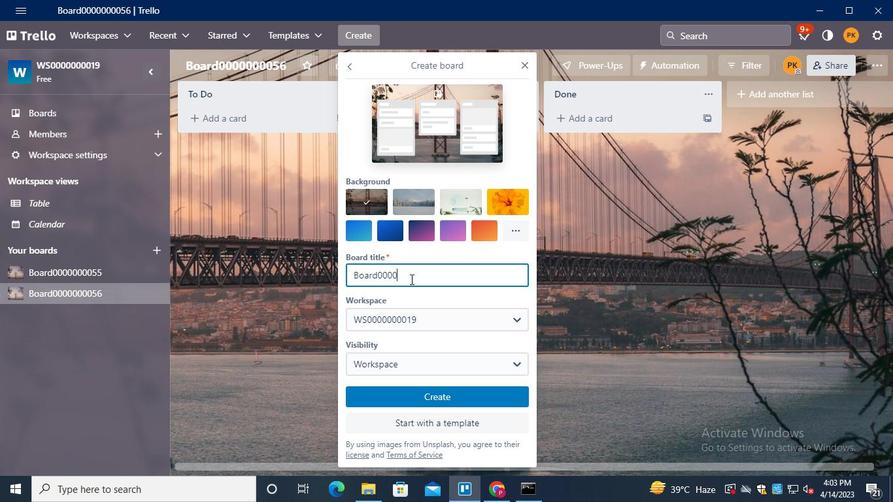 
Action: Keyboard <96>
Screenshot: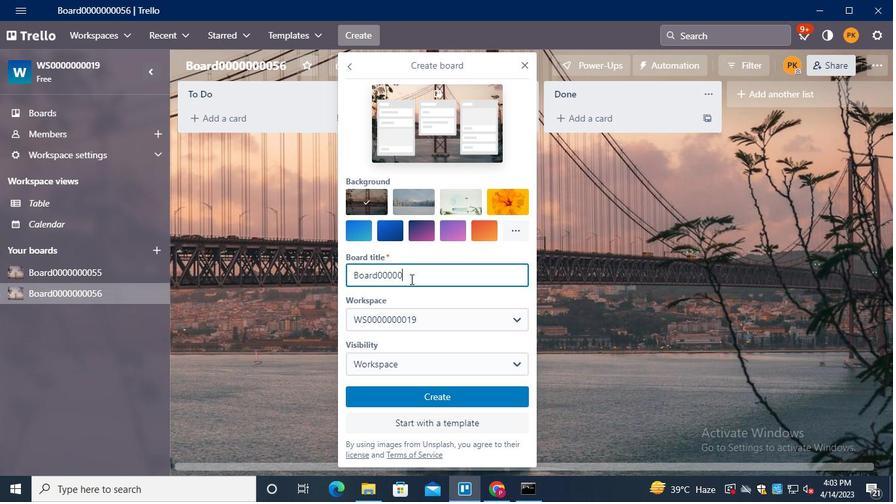 
Action: Keyboard <96>
Screenshot: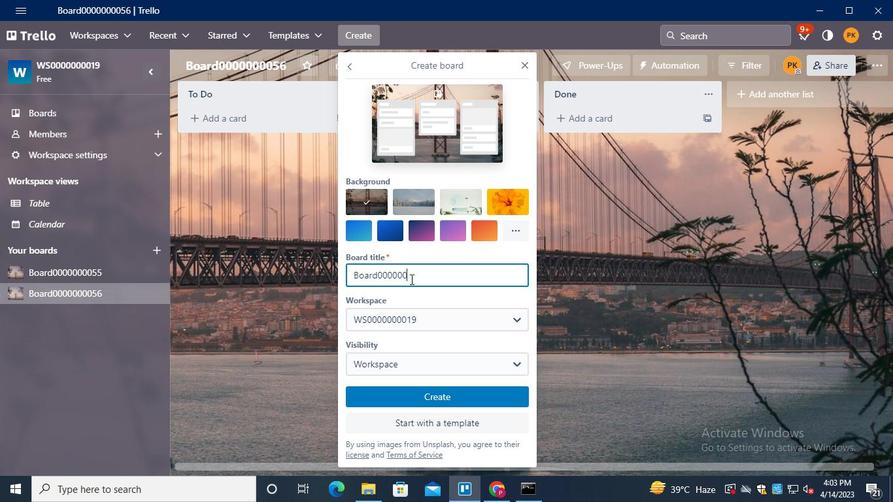 
Action: Keyboard <96>
Screenshot: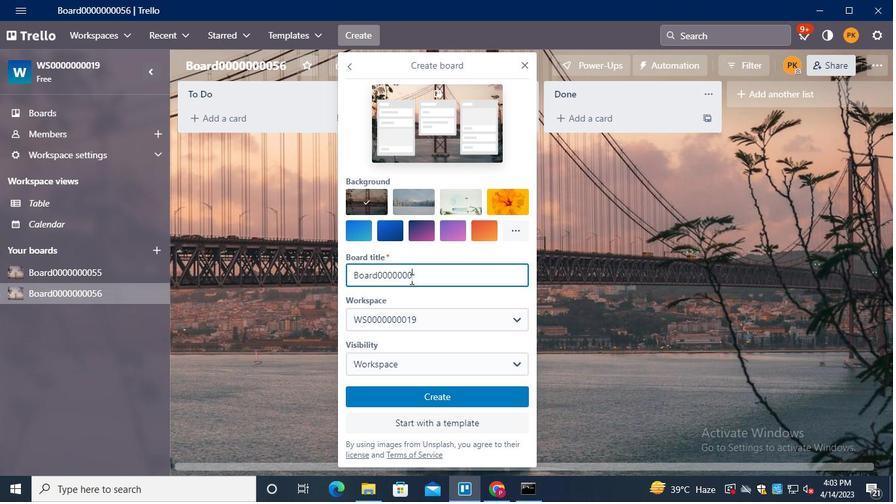 
Action: Keyboard <101>
Screenshot: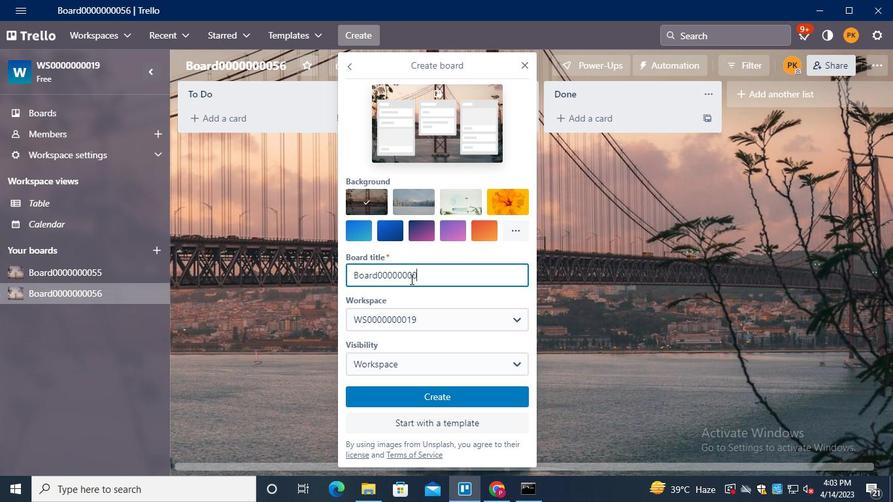 
Action: Keyboard <103>
Screenshot: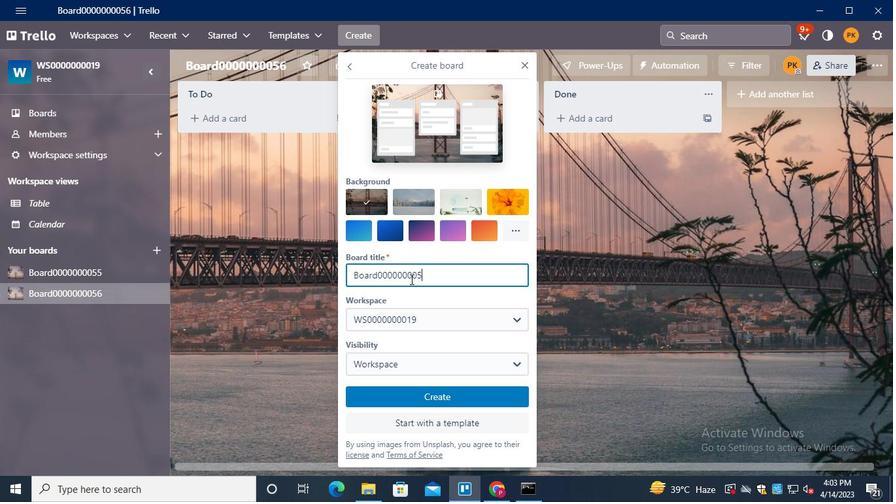 
Action: Mouse moved to (399, 363)
Screenshot: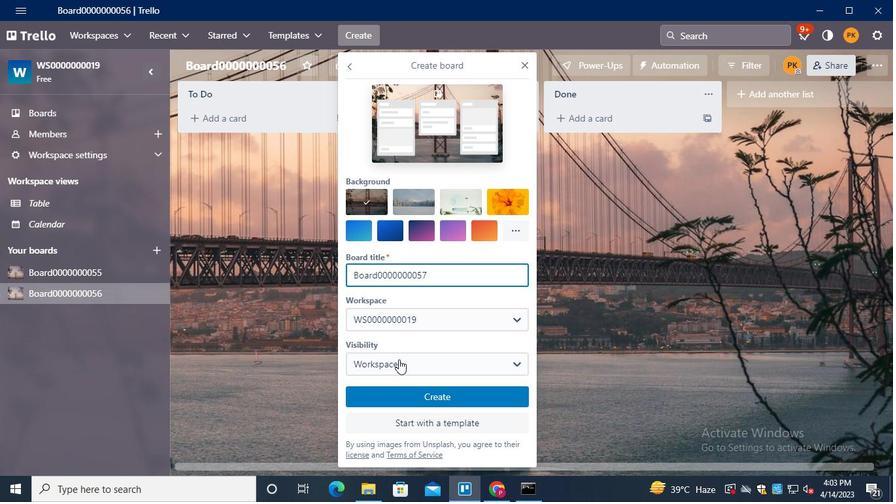 
Action: Mouse pressed left at (399, 363)
Screenshot: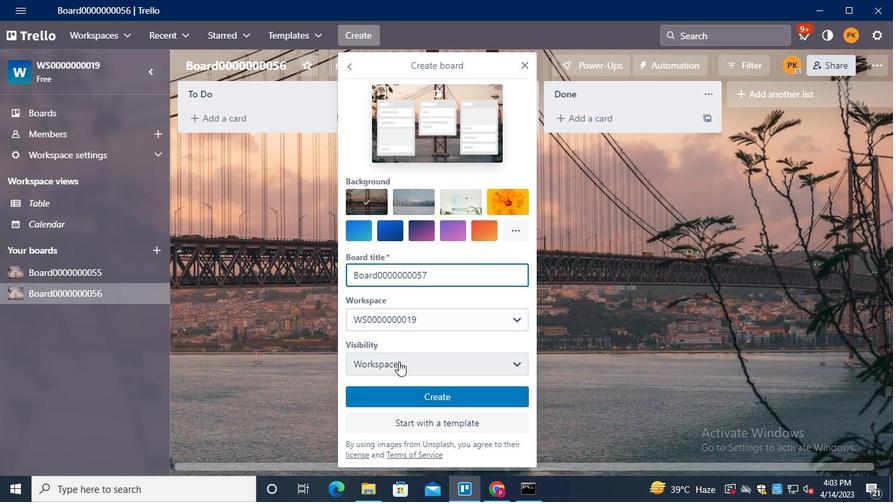 
Action: Mouse moved to (400, 429)
Screenshot: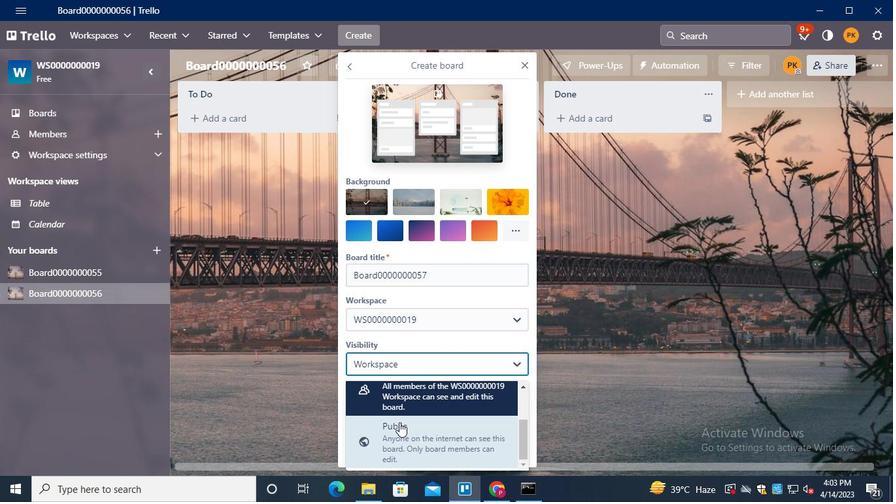 
Action: Mouse pressed left at (400, 429)
Screenshot: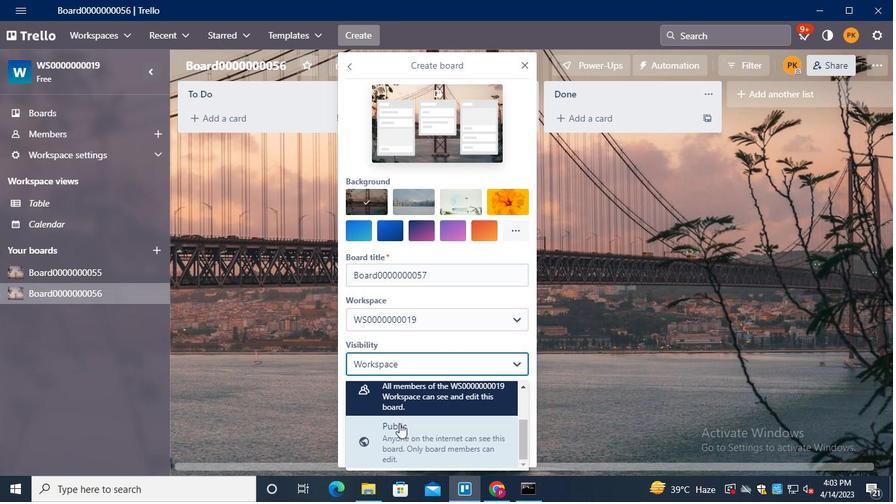 
Action: Mouse moved to (424, 443)
Screenshot: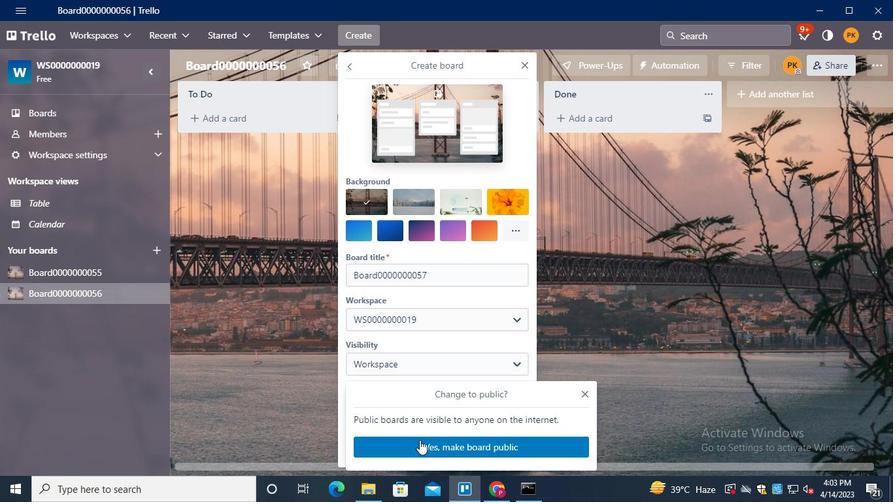 
Action: Mouse pressed left at (424, 443)
Screenshot: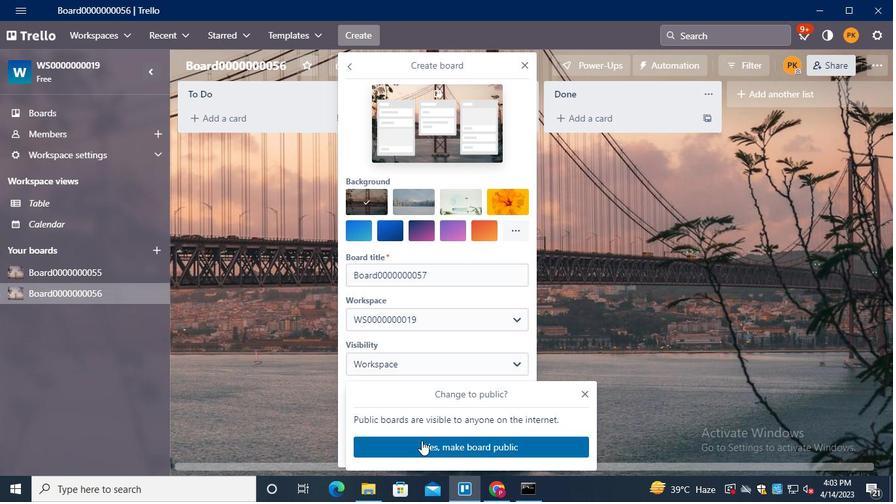 
Action: Mouse moved to (444, 393)
Screenshot: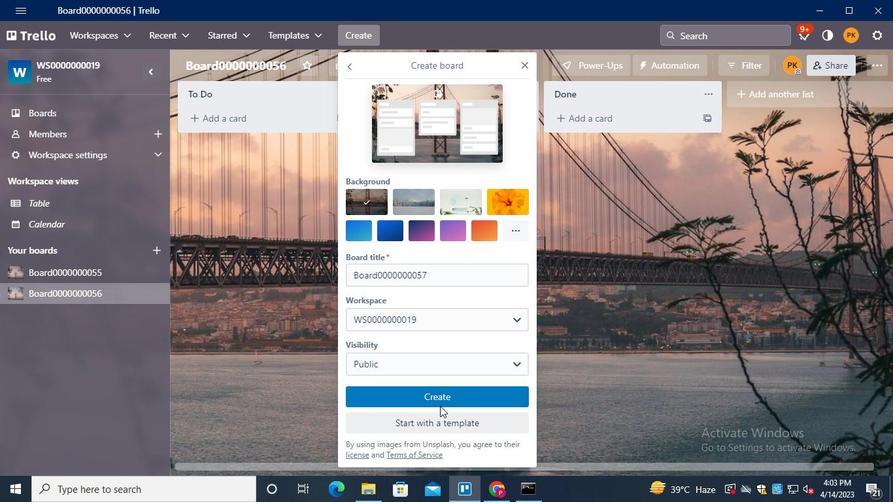 
Action: Mouse pressed left at (444, 393)
Screenshot: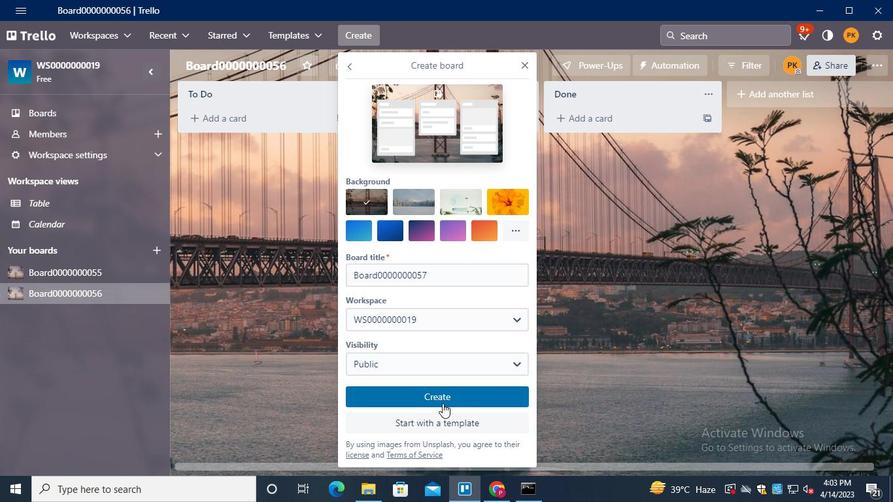 
Action: Mouse moved to (86, 273)
Screenshot: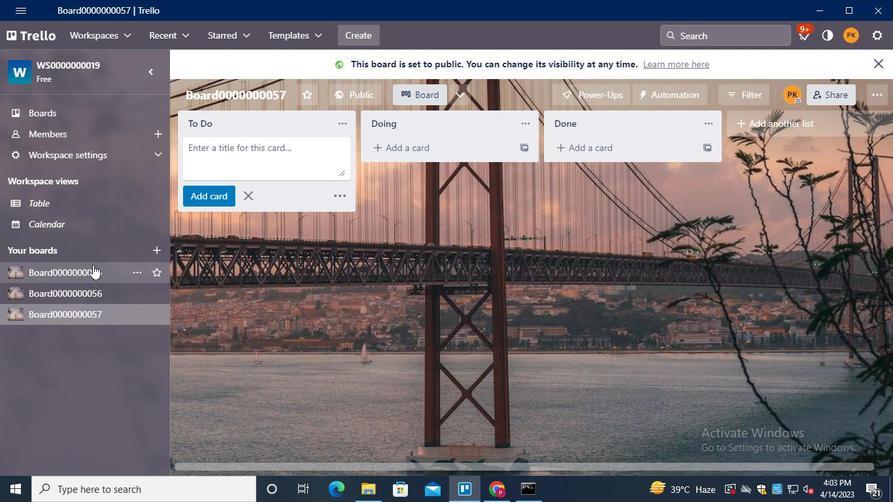 
Action: Mouse pressed left at (86, 273)
Screenshot: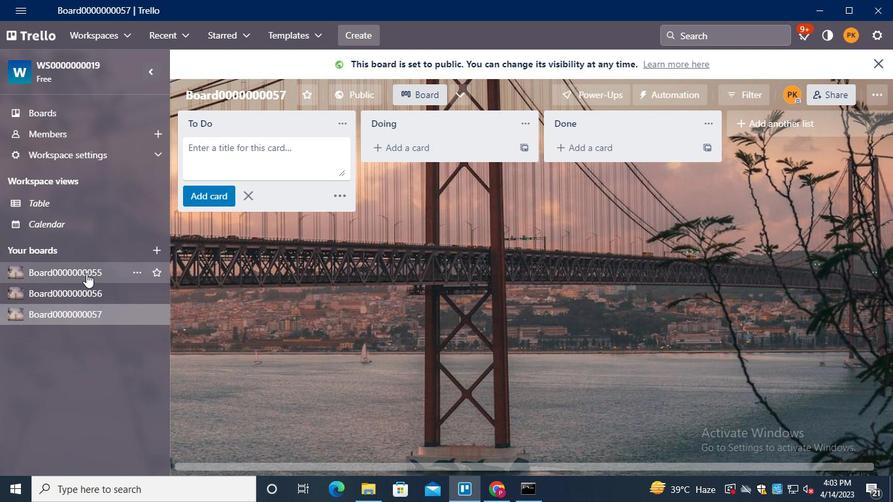 
Action: Mouse moved to (240, 113)
Screenshot: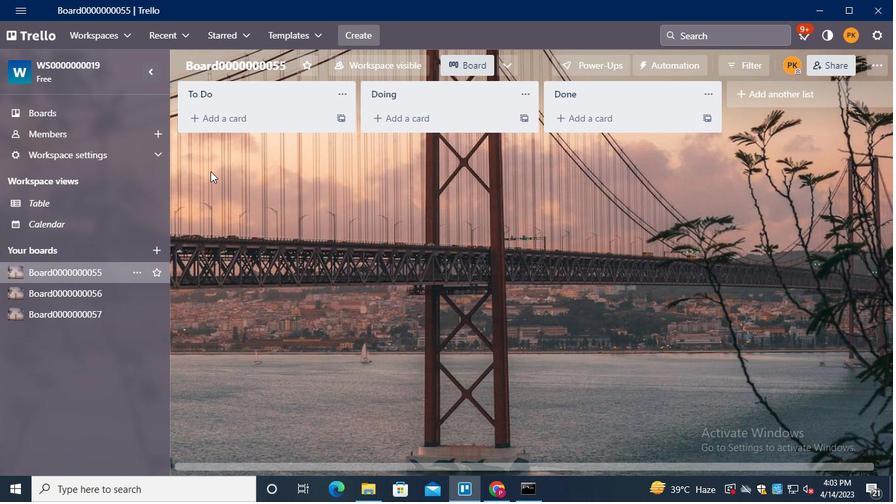 
Action: Mouse pressed left at (240, 113)
Screenshot: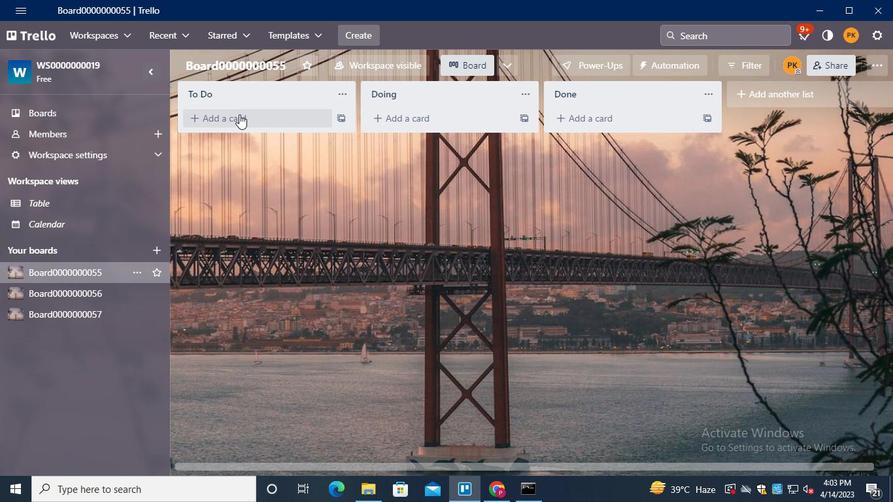 
Action: Mouse moved to (240, 135)
Screenshot: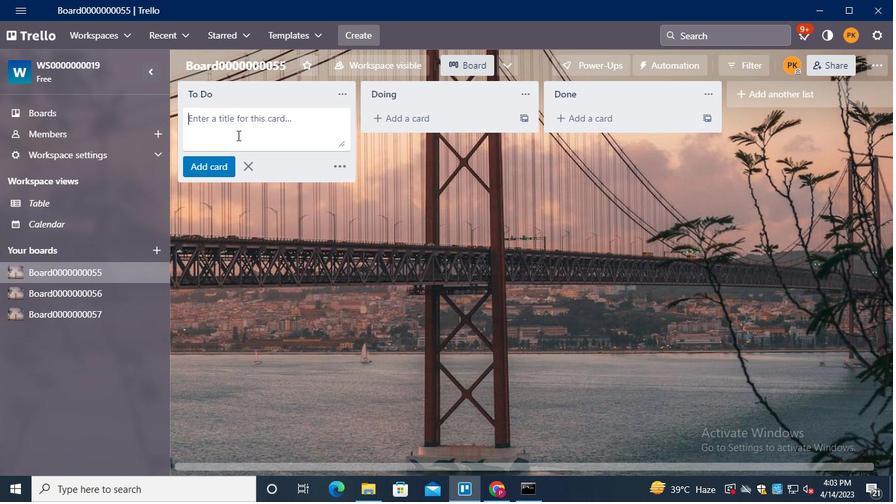 
Action: Keyboard Key.shift
Screenshot: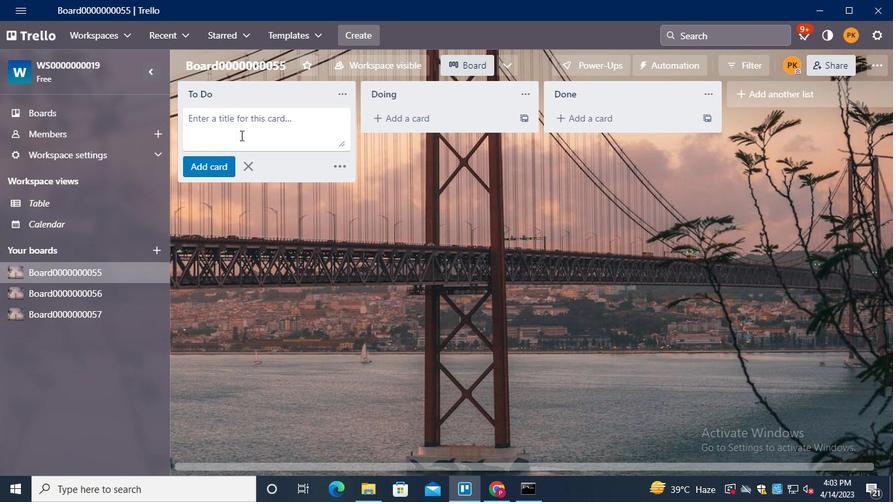 
Action: Keyboard C
Screenshot: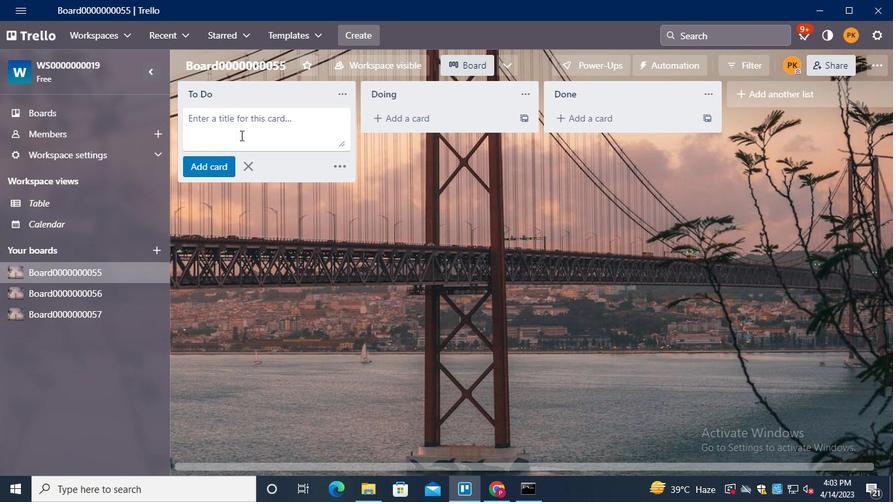 
Action: Keyboard a
Screenshot: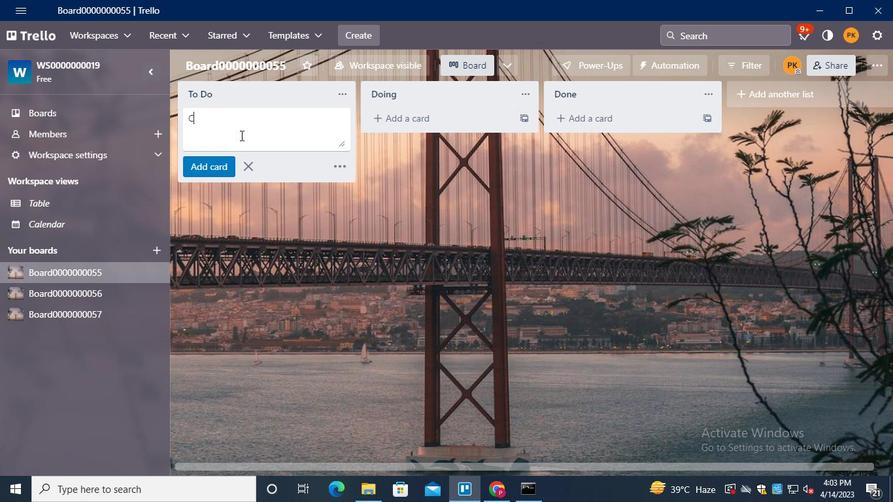 
Action: Keyboard r
Screenshot: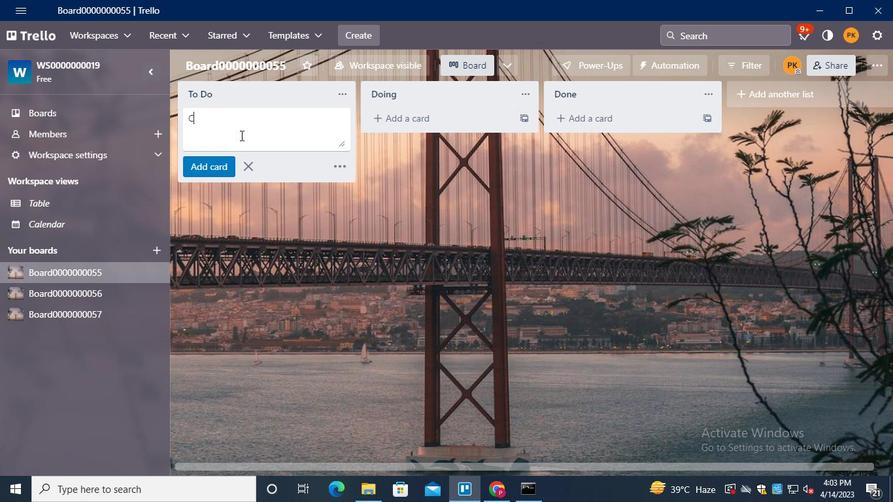 
Action: Keyboard d
Screenshot: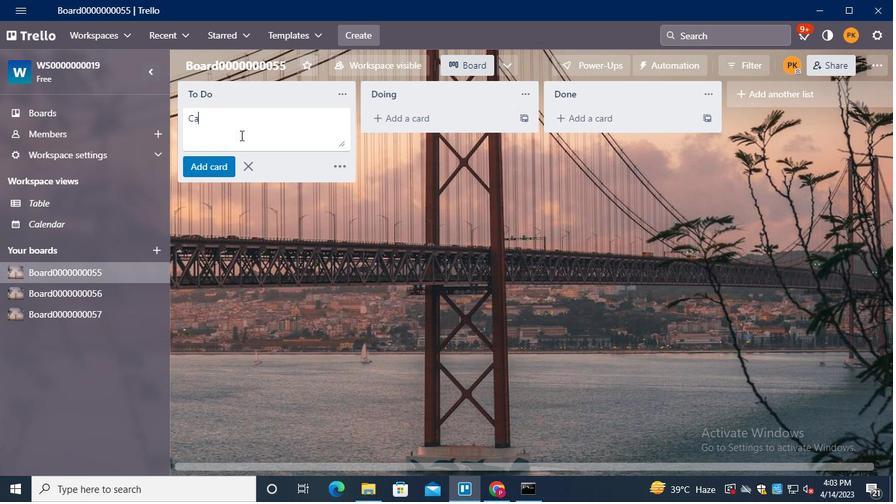 
Action: Keyboard <96>
Screenshot: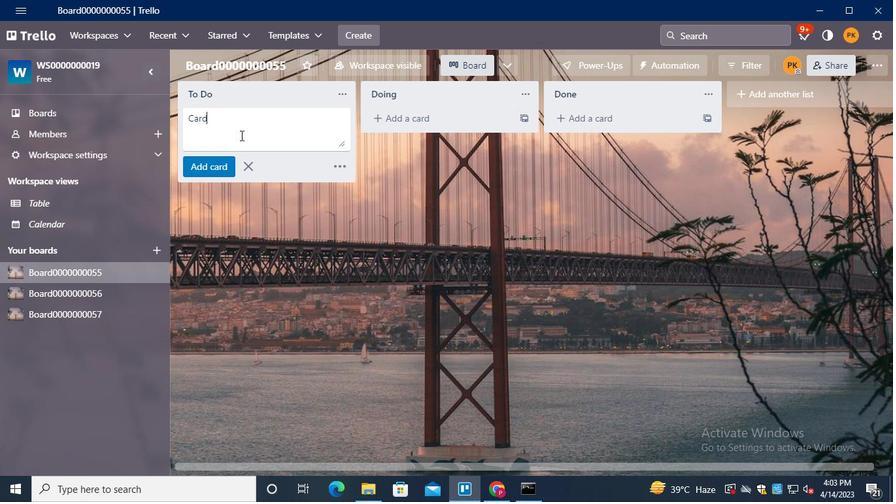 
Action: Keyboard <96>
Screenshot: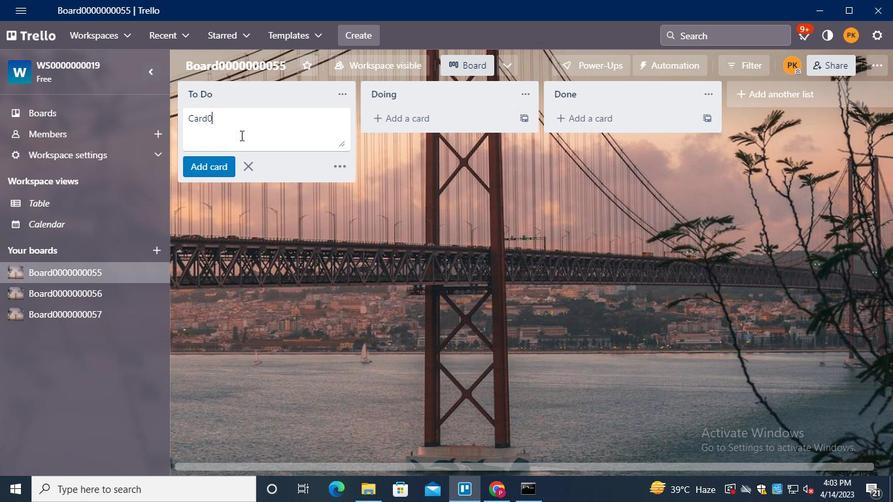 
Action: Keyboard <96>
Screenshot: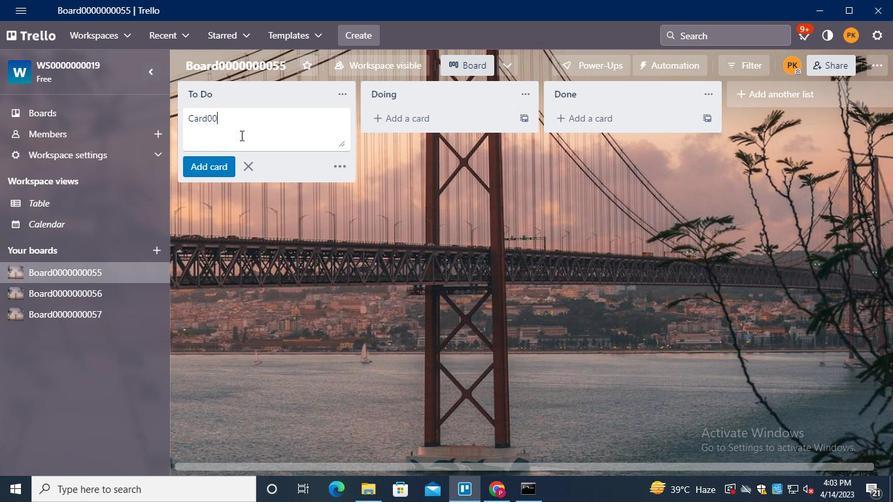 
Action: Keyboard <96>
Screenshot: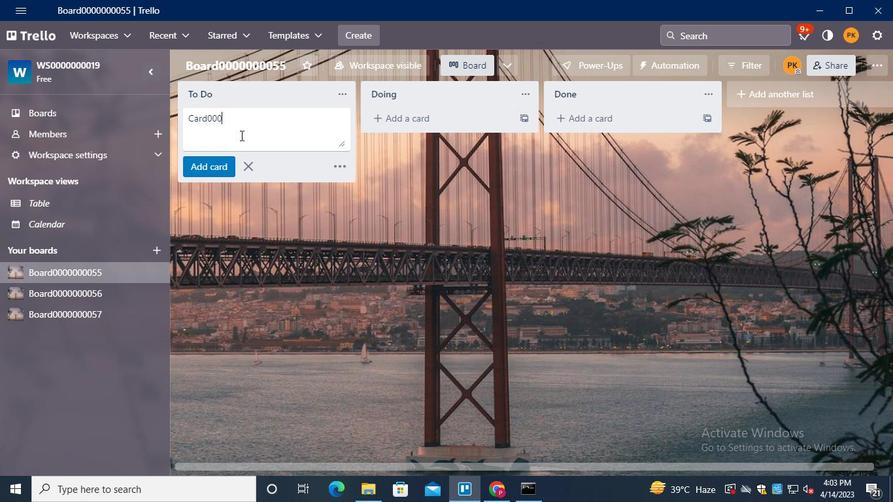 
Action: Keyboard <96>
Screenshot: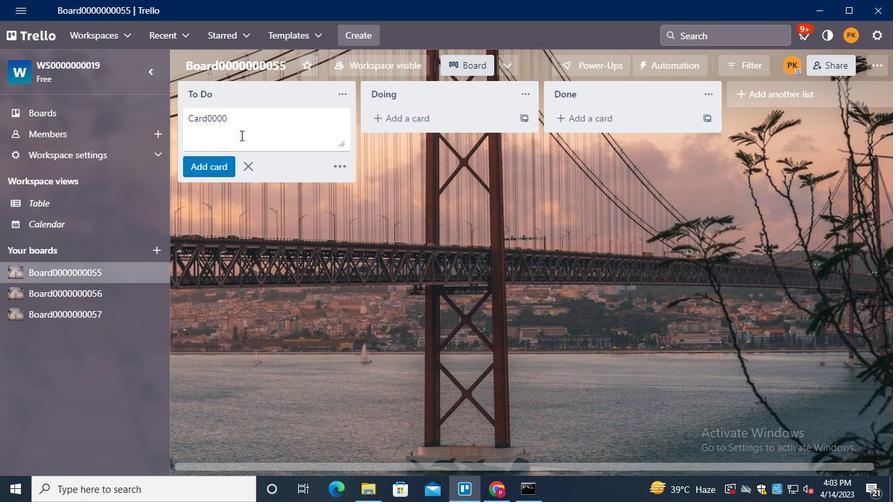 
Action: Keyboard <96>
Screenshot: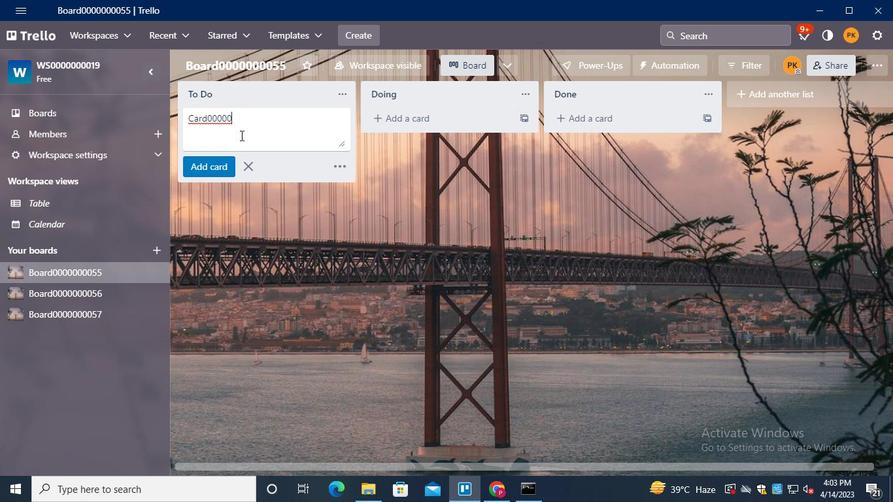 
Action: Keyboard <96>
Screenshot: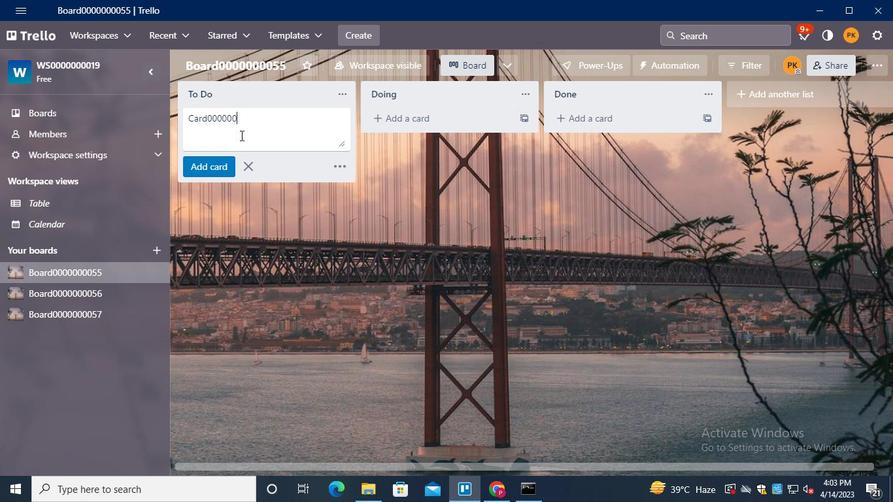 
Action: Keyboard <98>
Screenshot: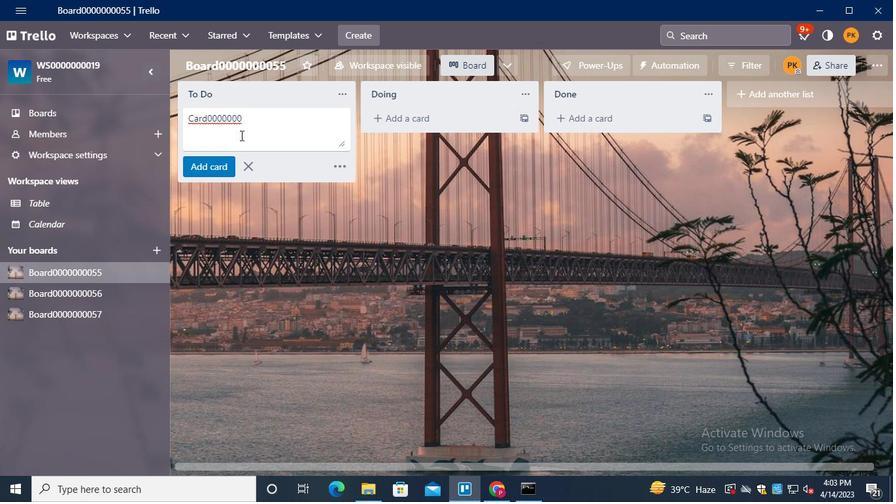 
Action: Keyboard <97>
Screenshot: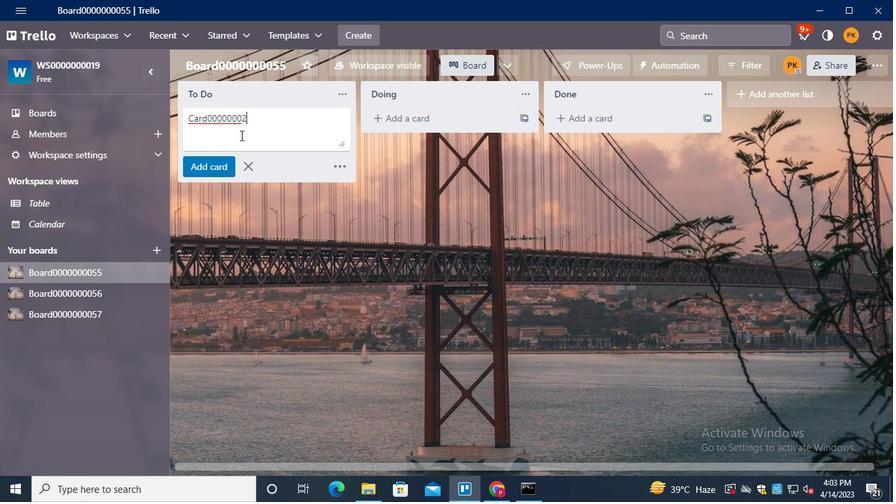 
Action: Keyboard <103>
Screenshot: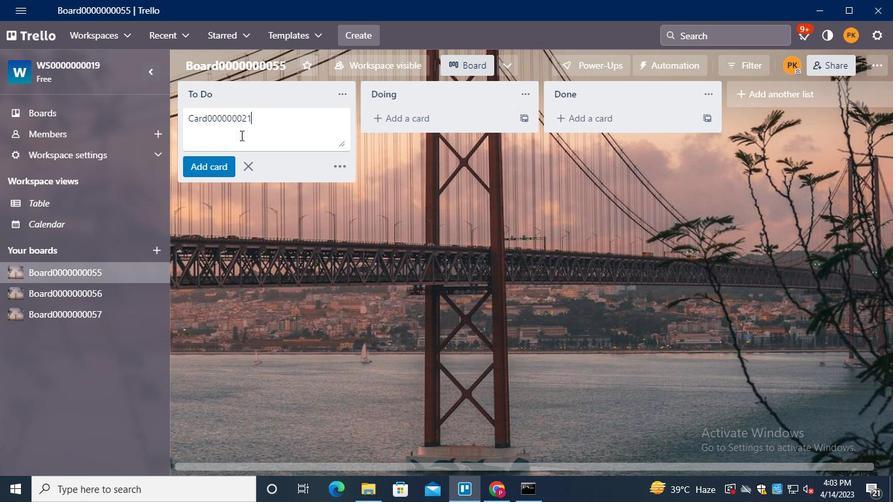 
Action: Keyboard Key.enter
Screenshot: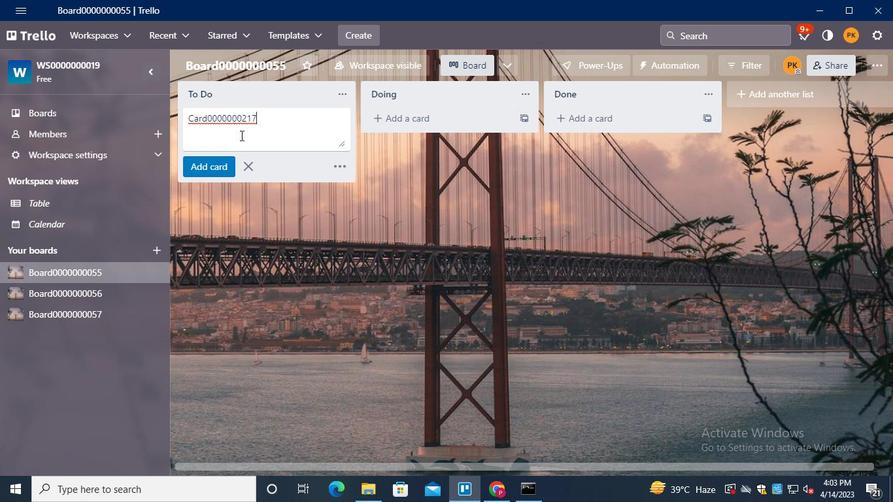 
Action: Keyboard Key.shift
Screenshot: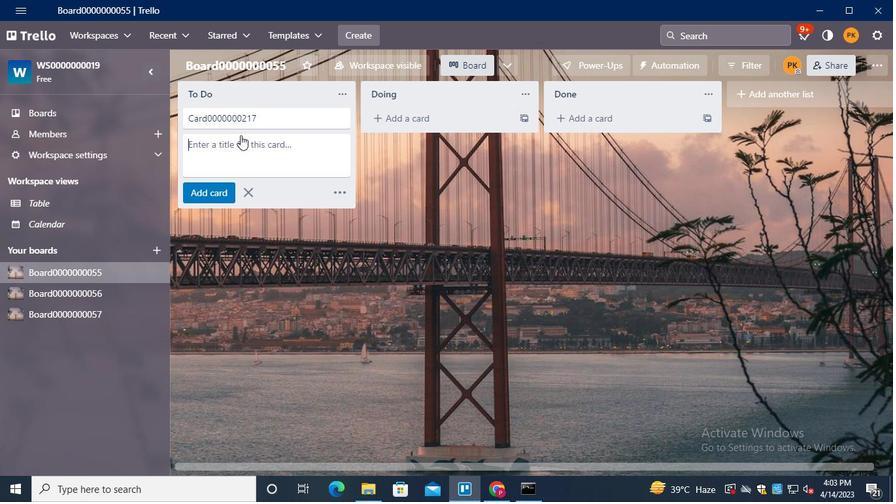
Action: Keyboard C
Screenshot: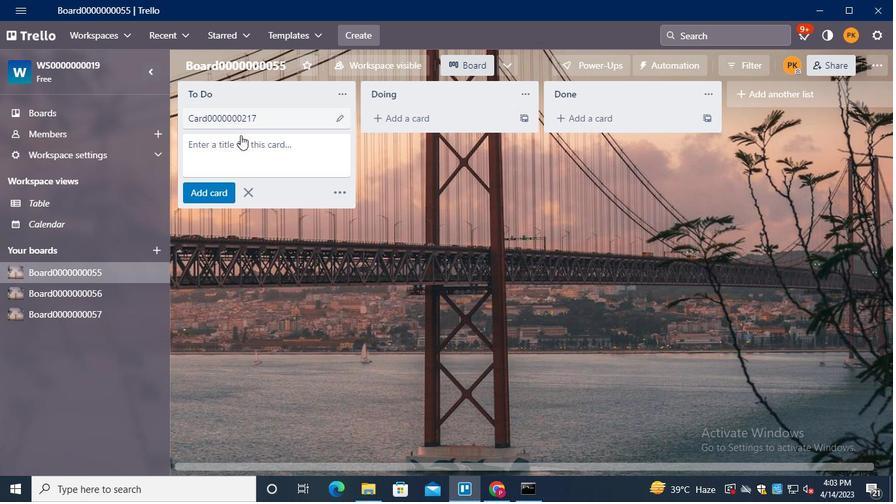 
Action: Keyboard a
Screenshot: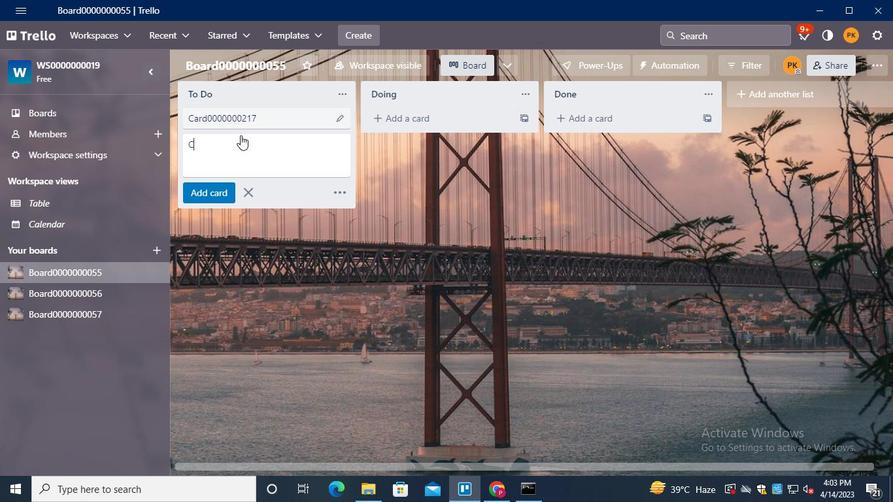 
Action: Keyboard r
Screenshot: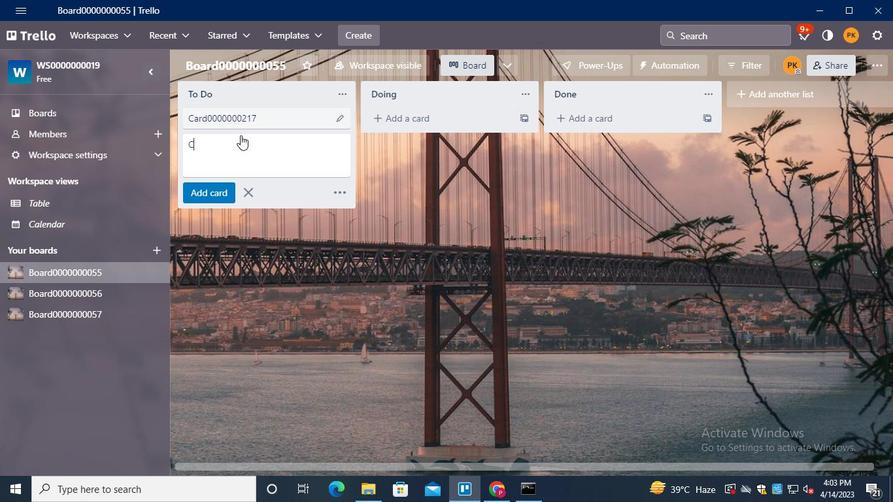 
Action: Keyboard d
Screenshot: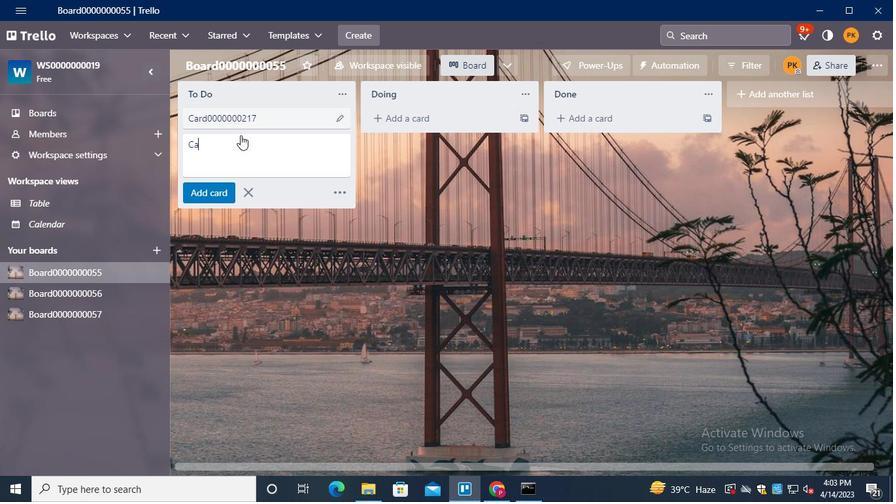 
Action: Keyboard <96>
Screenshot: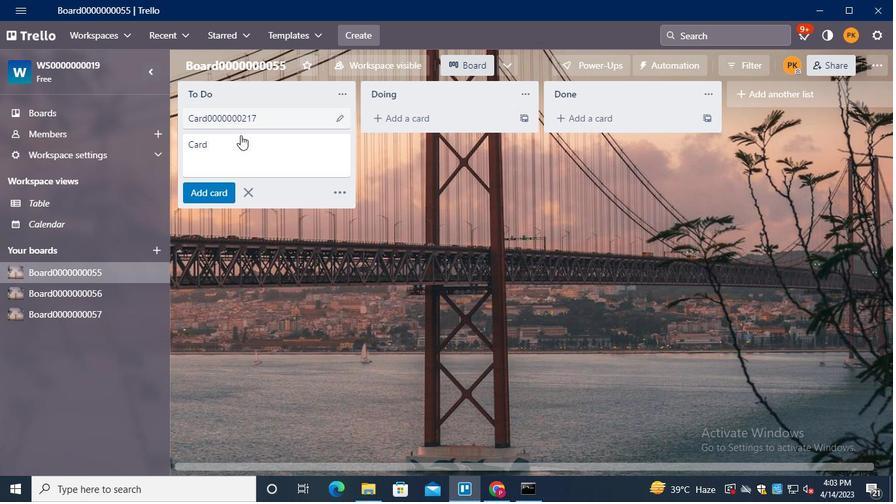 
Action: Keyboard <96>
Screenshot: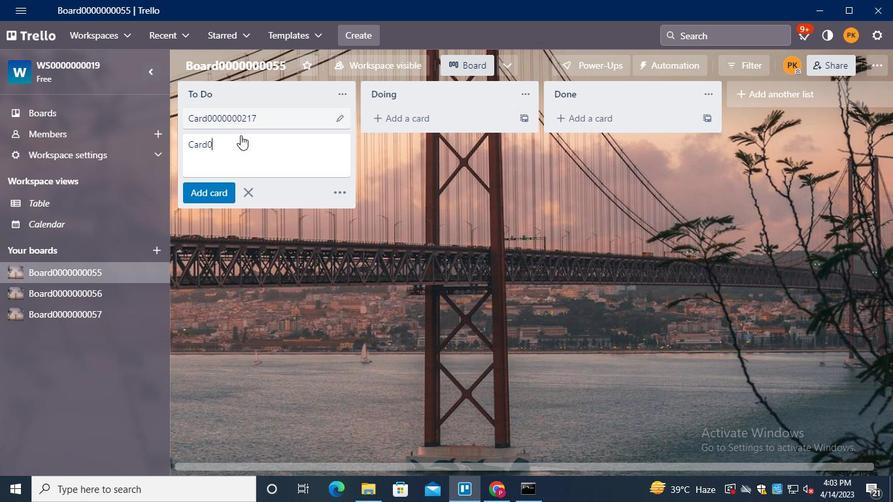 
Action: Keyboard <96>
Screenshot: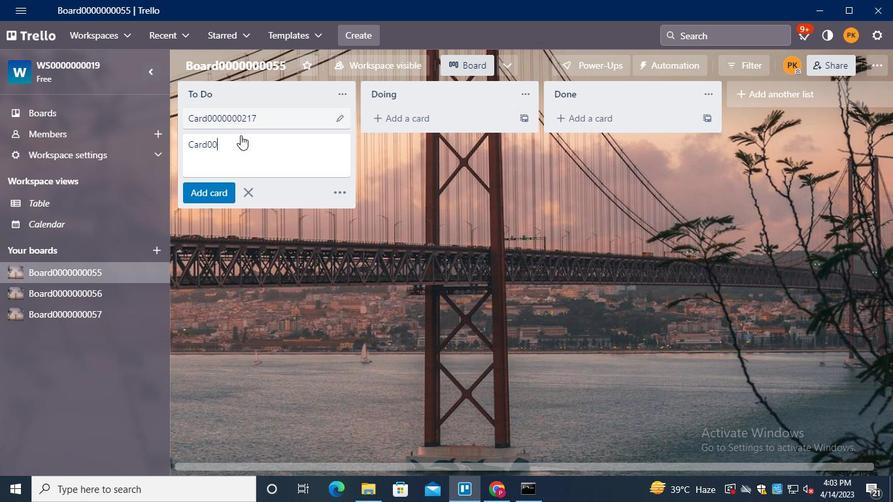 
Action: Keyboard <96>
Screenshot: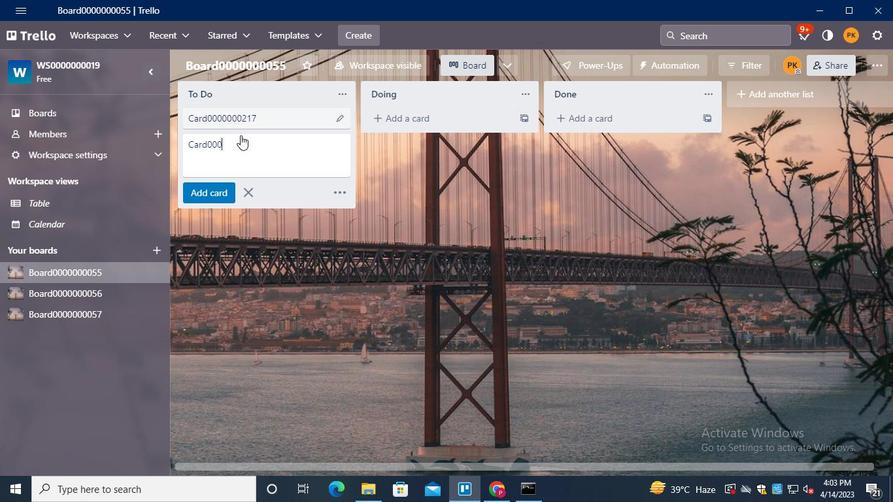 
Action: Keyboard <96>
Screenshot: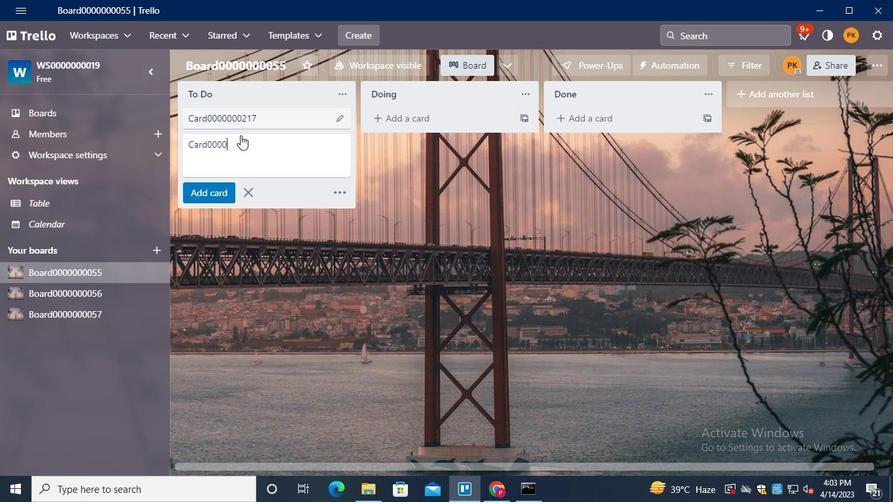 
Action: Keyboard <96>
Screenshot: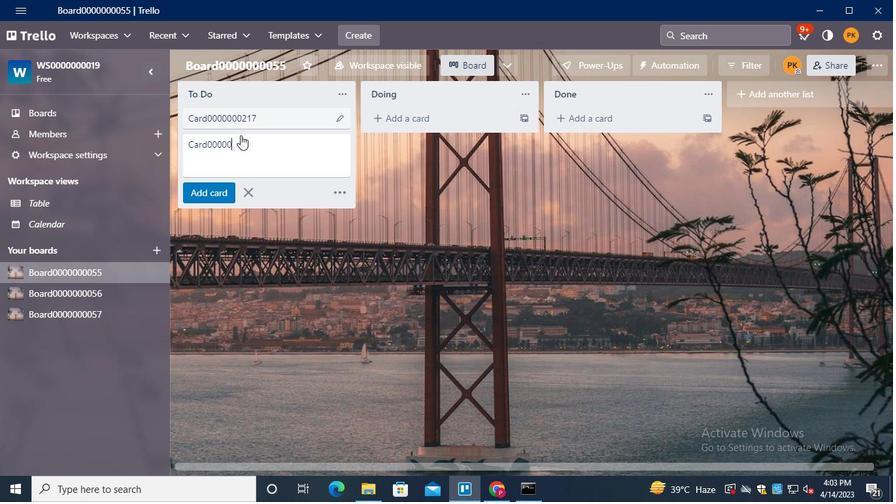 
Action: Keyboard <96>
Screenshot: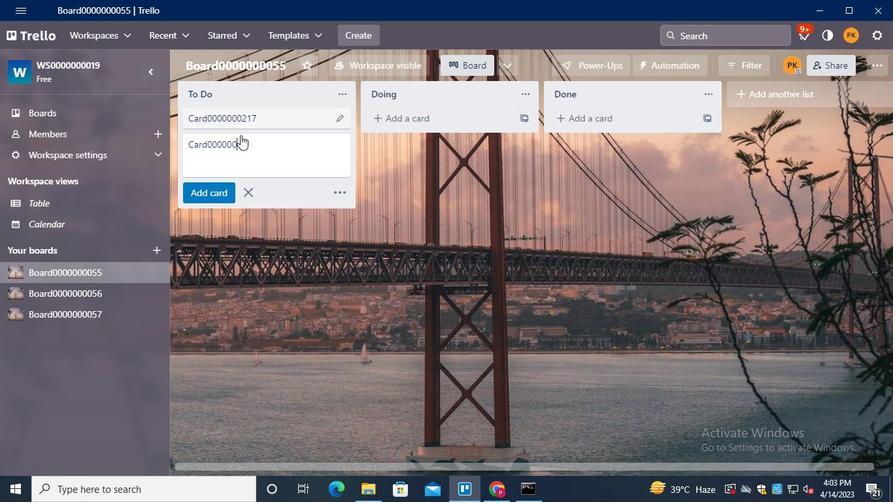 
Action: Keyboard <98>
Screenshot: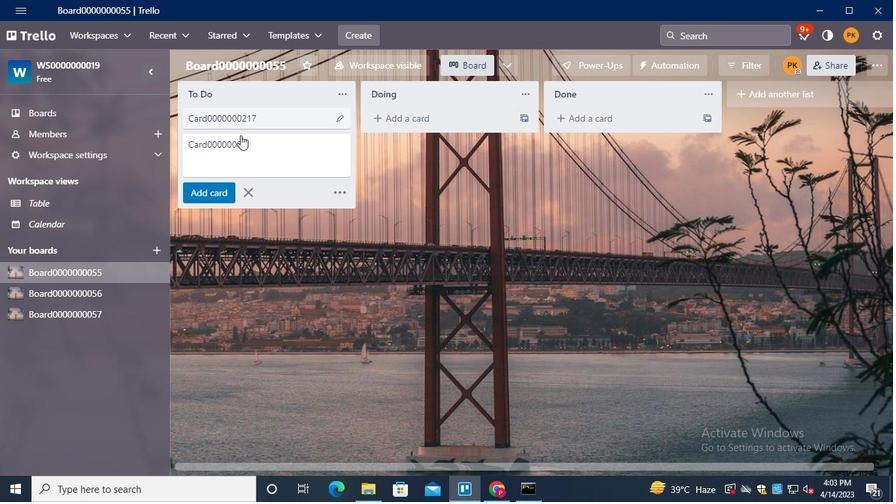 
Action: Keyboard <97>
Screenshot: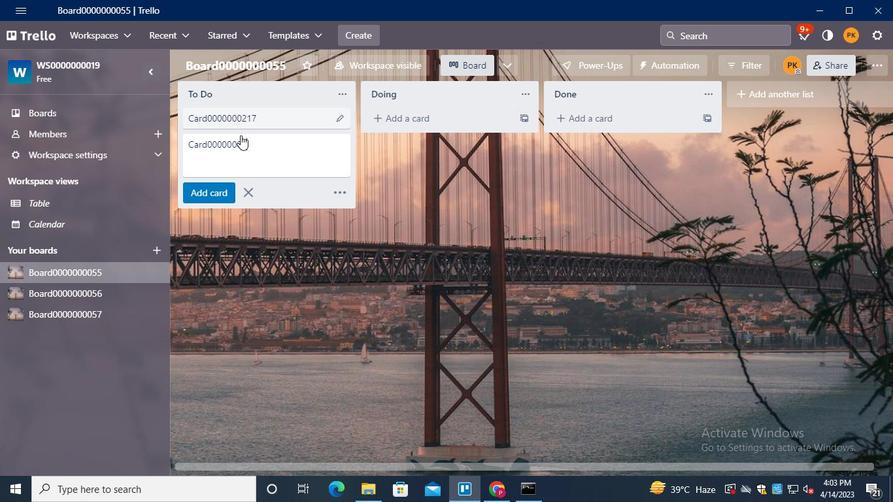 
Action: Keyboard <104>
Screenshot: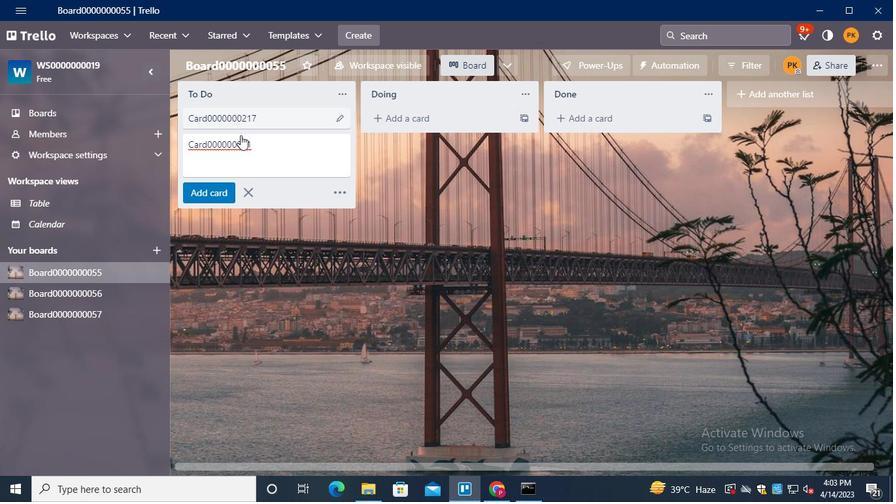 
Action: Mouse moved to (262, 143)
Screenshot: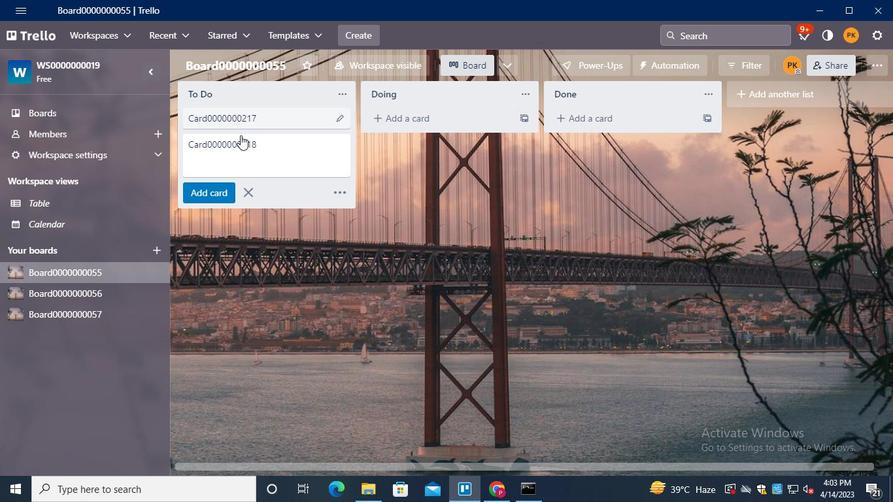 
Action: Keyboard Key.enter
Screenshot: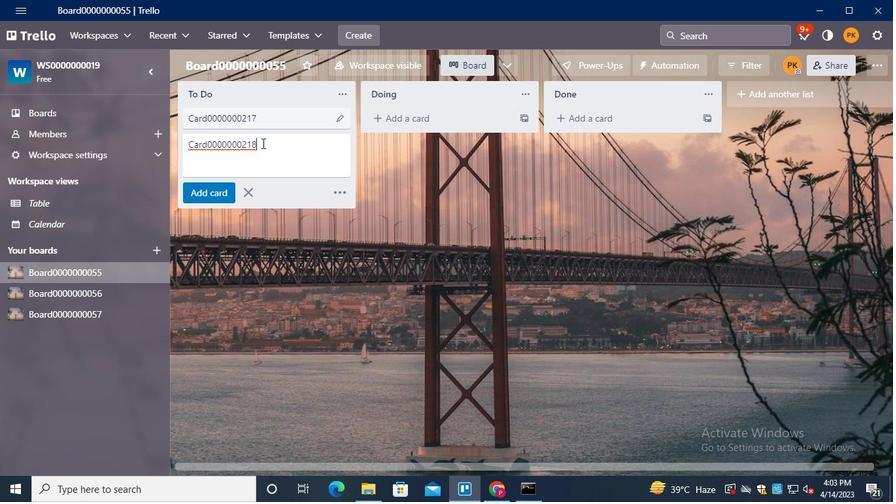 
Action: Mouse moved to (248, 225)
Screenshot: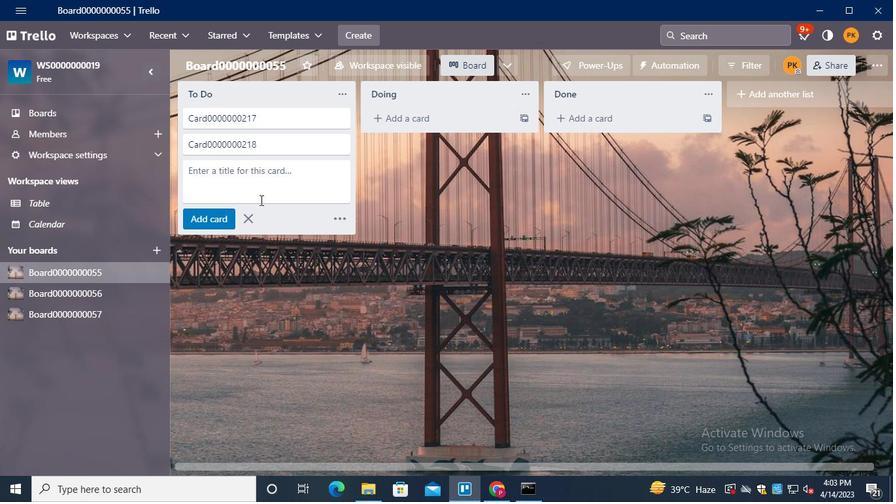 
Action: Mouse pressed left at (248, 225)
Screenshot: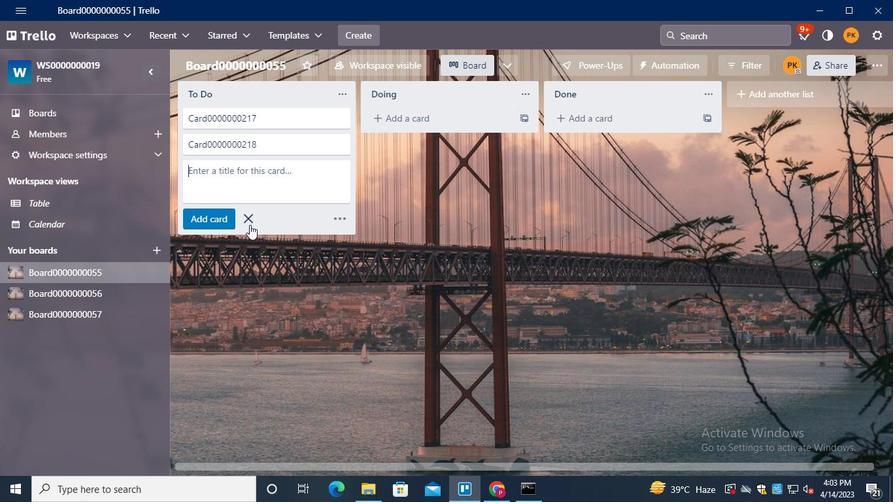 
Action: Keyboard Key.alt_l
Screenshot: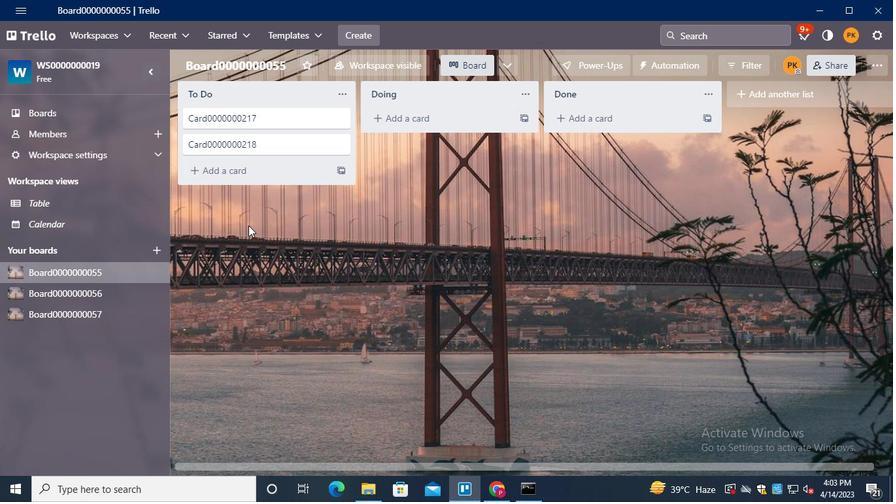 
Action: Keyboard Key.tab
Screenshot: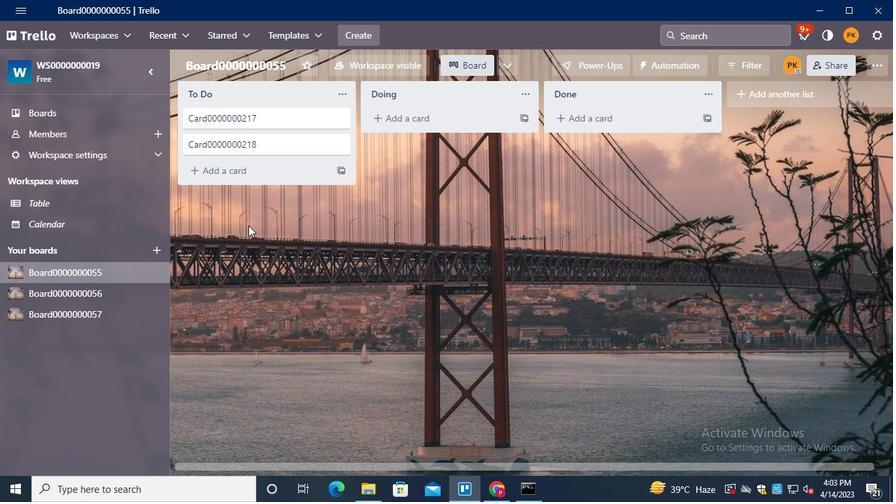
Action: Mouse moved to (680, 63)
Screenshot: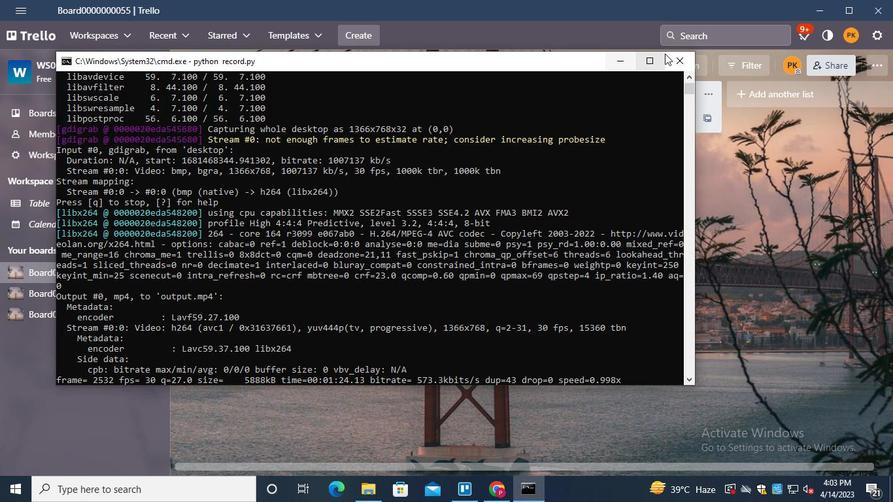 
Action: Mouse pressed left at (680, 63)
Screenshot: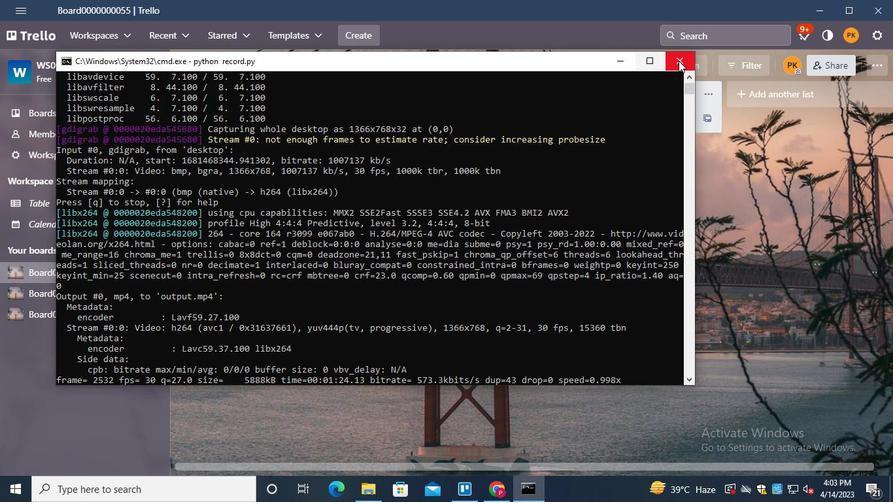 
